 Task: In the setting , change the language English , change the country 'Sudan', change date format (09/01/23), change time format 1:01 AM - 11:59 PM, in privacy and data export the history, logged in from the account softage.10@softage.net
Action: Mouse moved to (1269, 85)
Screenshot: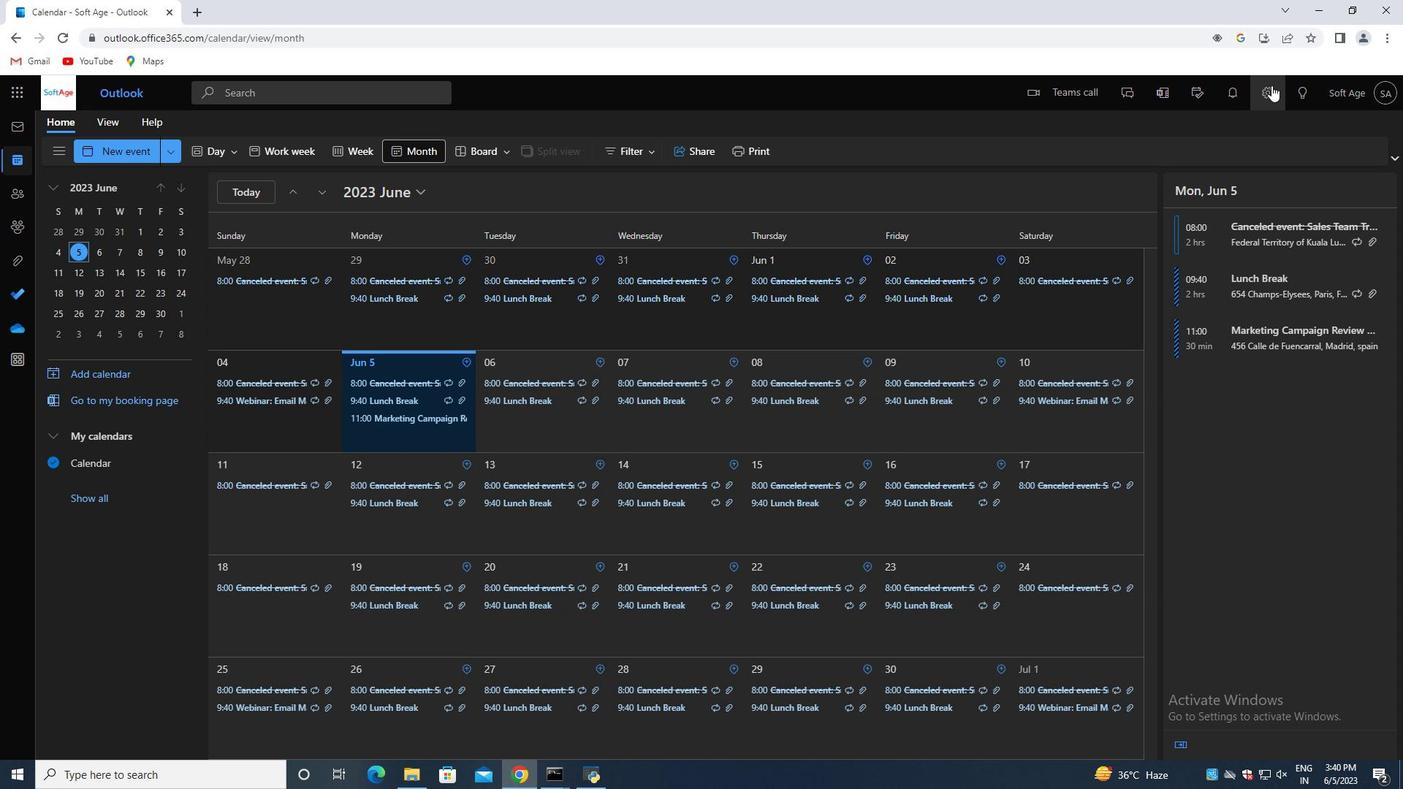 
Action: Mouse pressed left at (1269, 85)
Screenshot: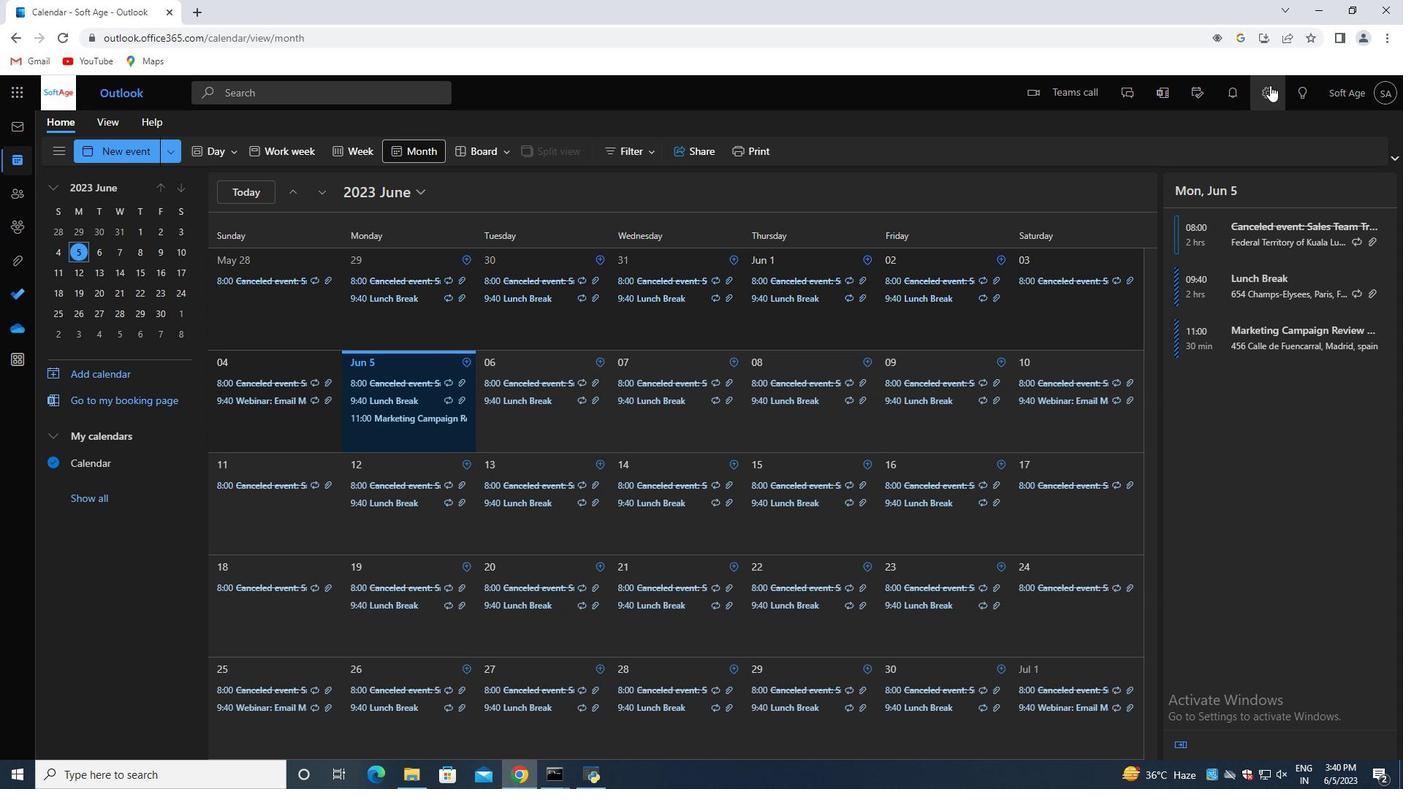 
Action: Mouse moved to (1283, 198)
Screenshot: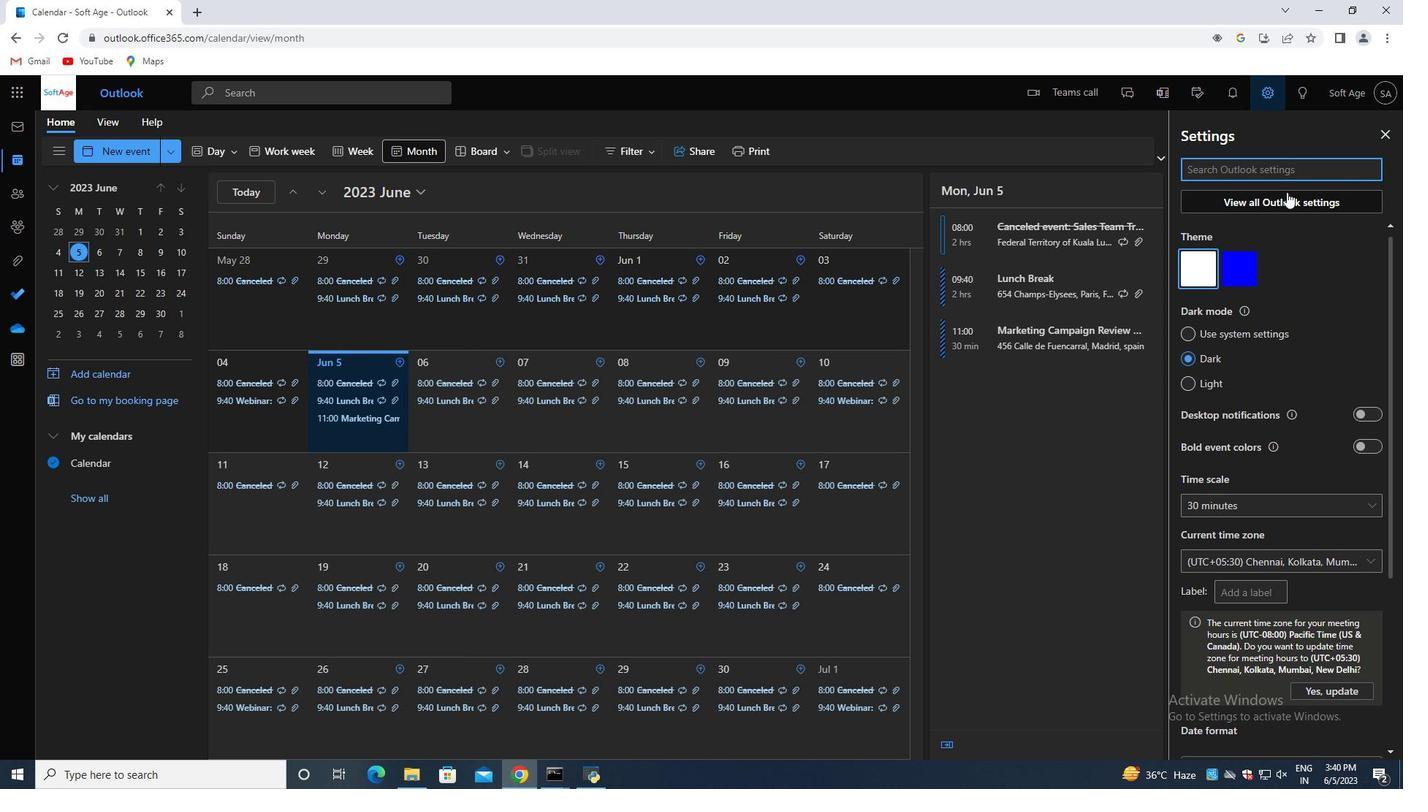 
Action: Mouse pressed left at (1283, 198)
Screenshot: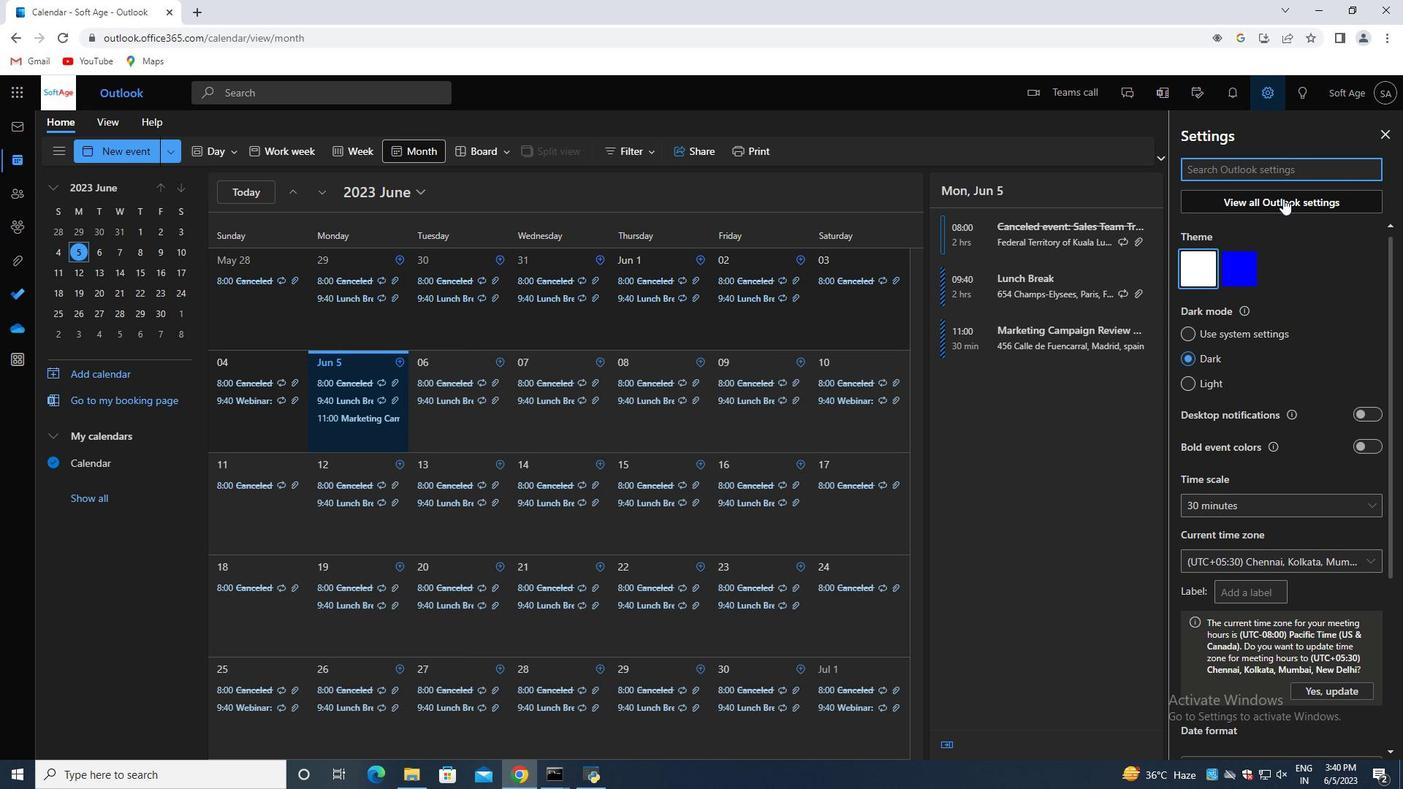 
Action: Mouse moved to (334, 199)
Screenshot: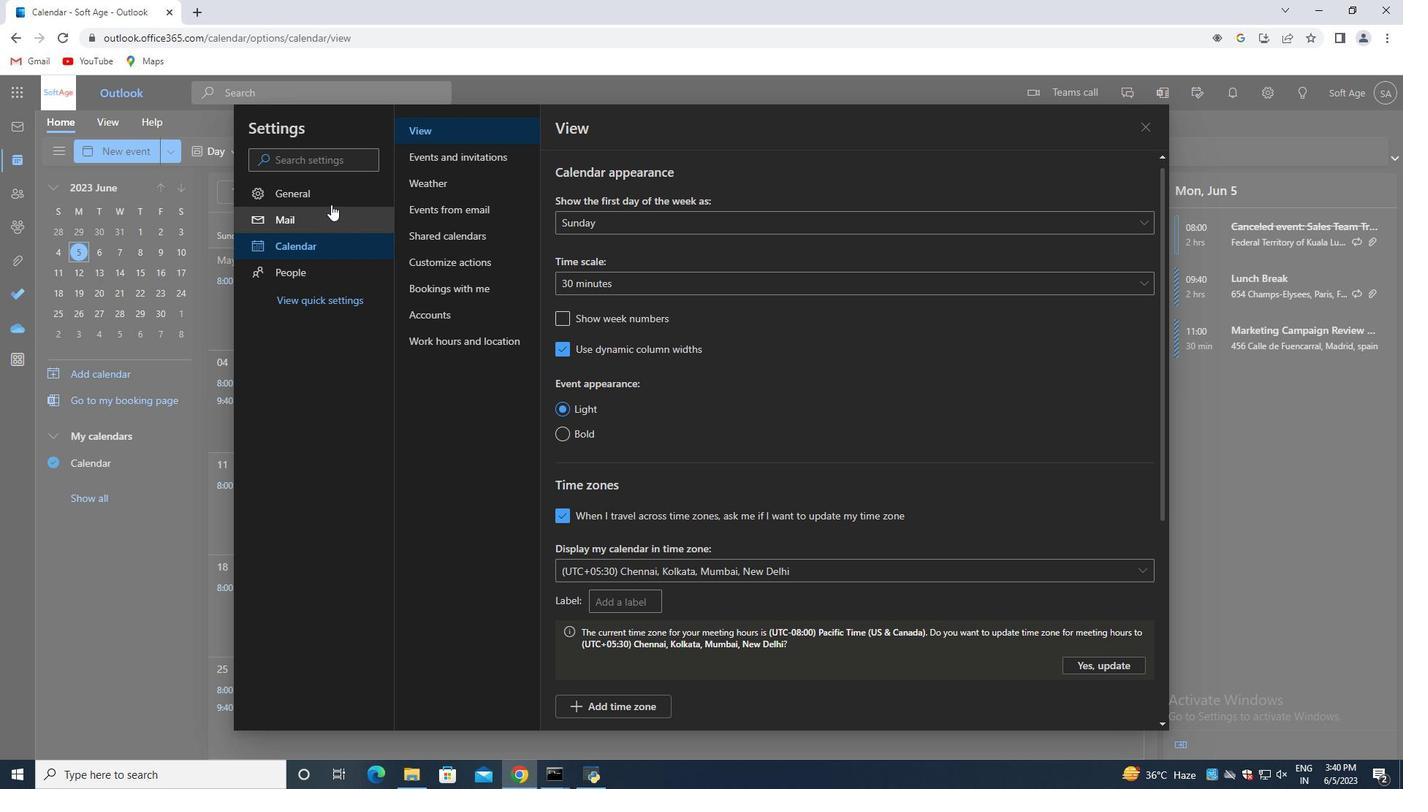 
Action: Mouse pressed left at (334, 199)
Screenshot: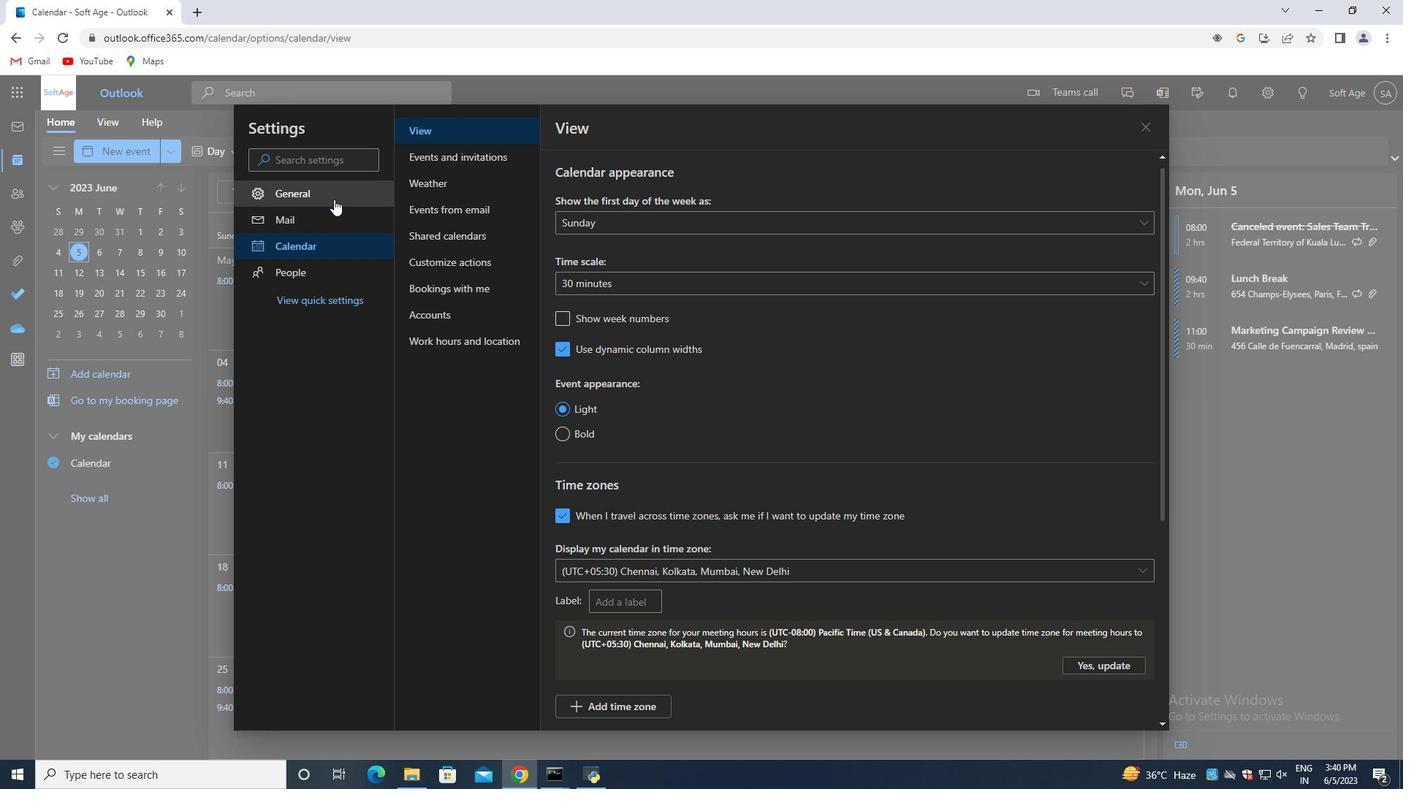 
Action: Mouse moved to (692, 184)
Screenshot: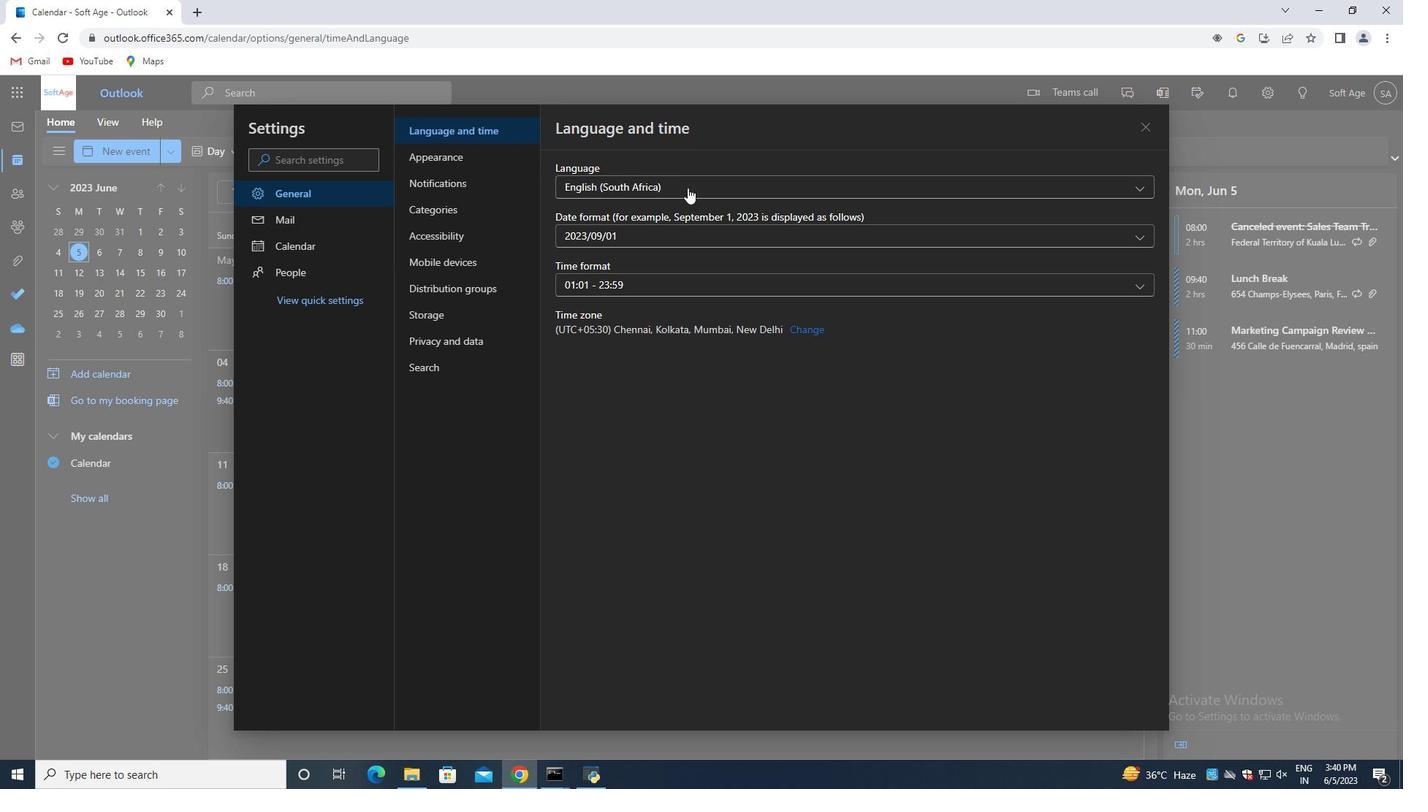
Action: Mouse pressed left at (692, 184)
Screenshot: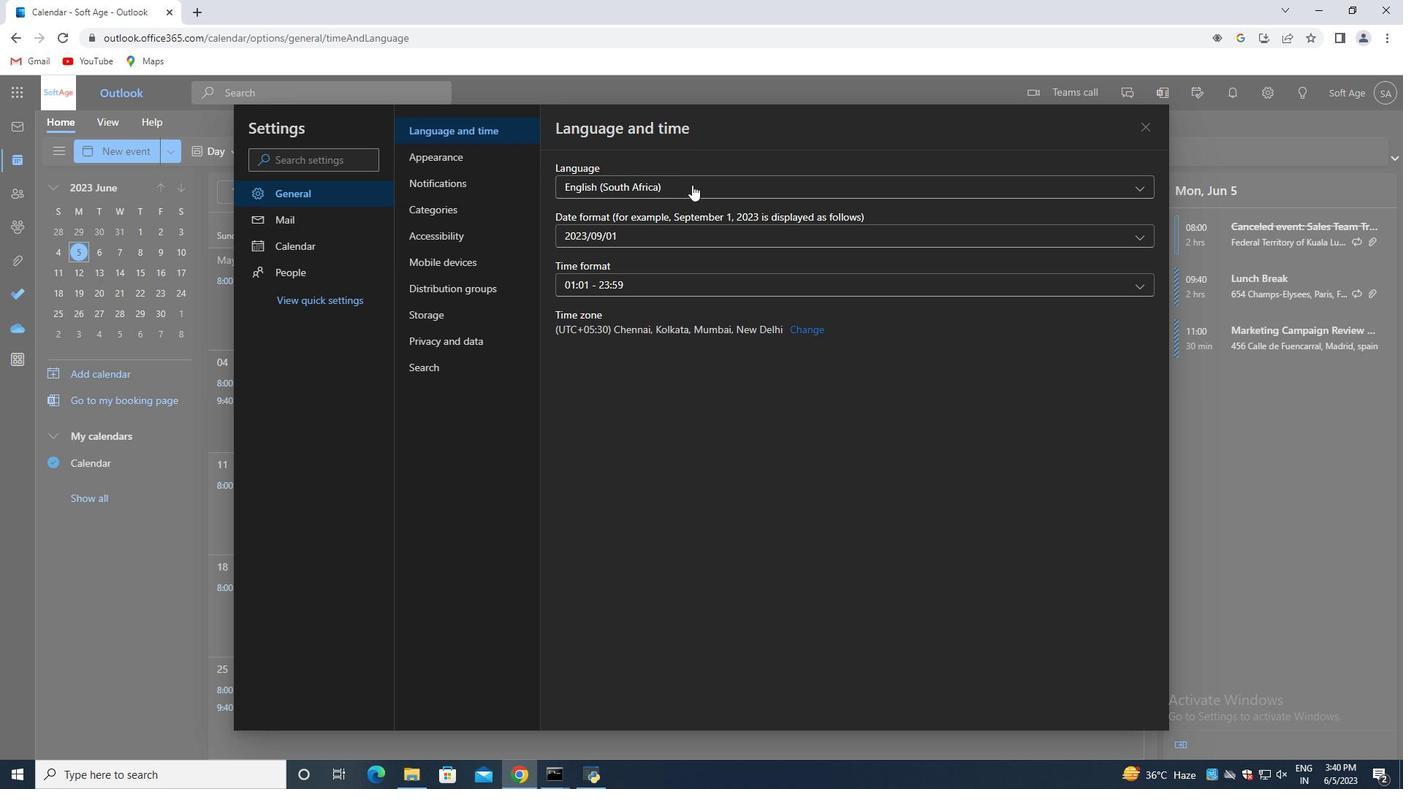 
Action: Mouse moved to (653, 413)
Screenshot: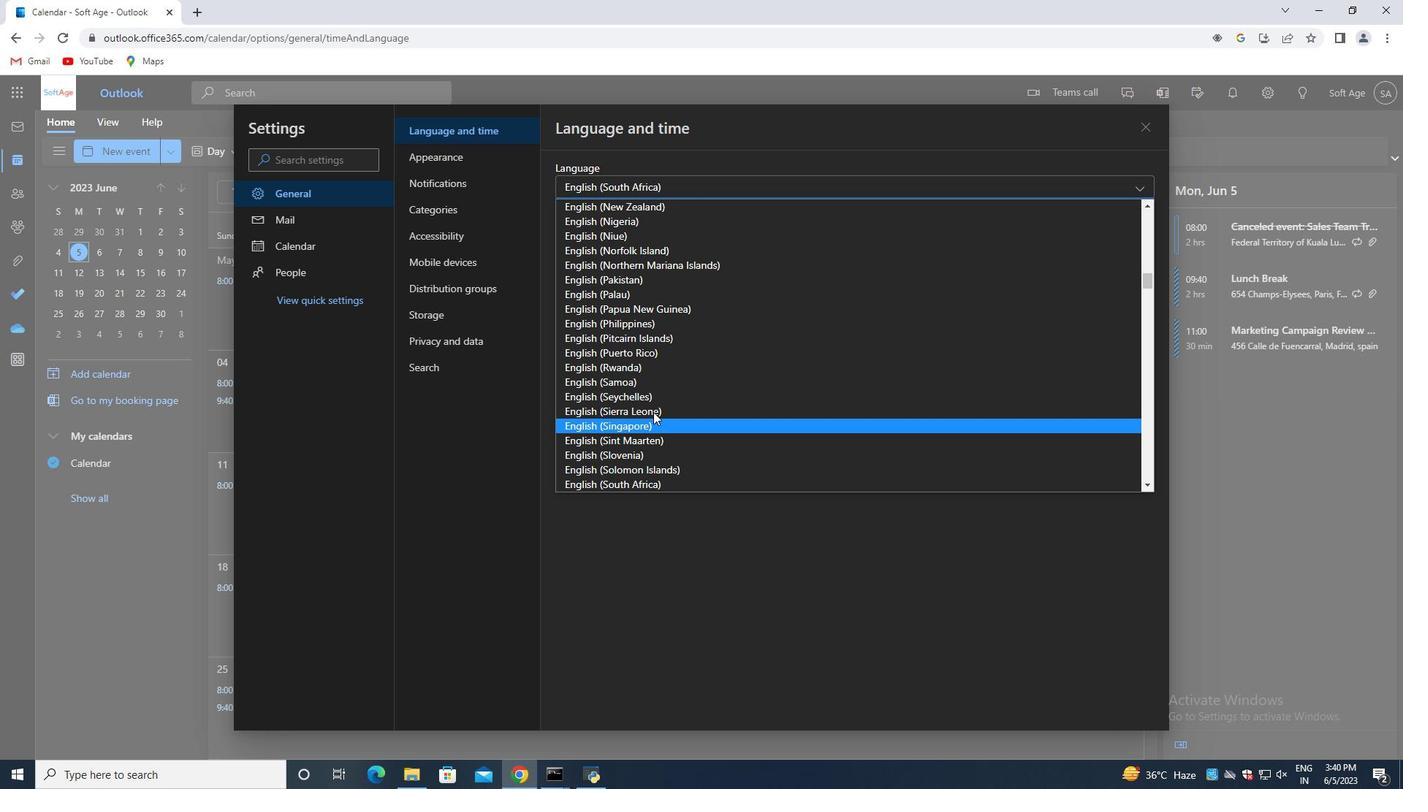 
Action: Mouse scrolled (653, 412) with delta (0, 0)
Screenshot: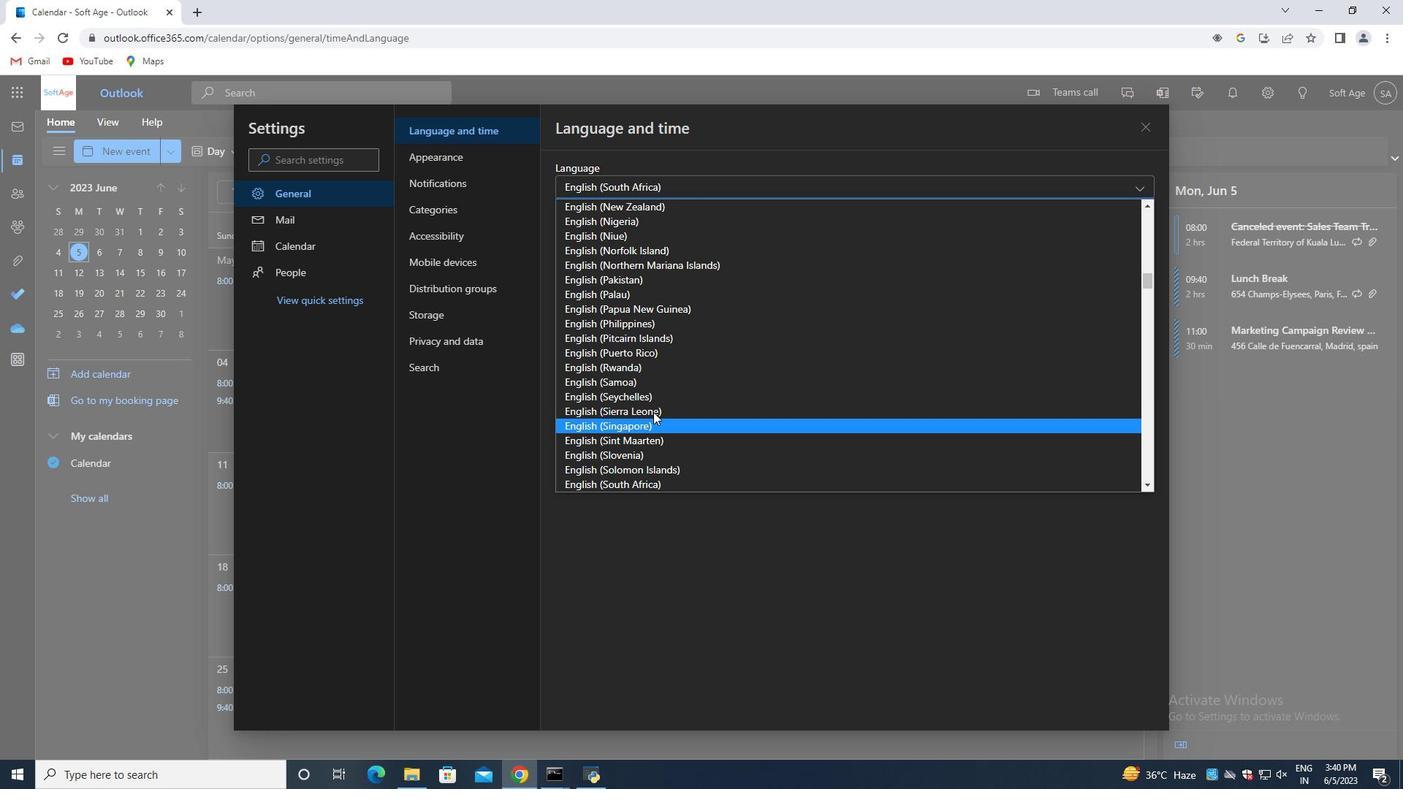 
Action: Mouse moved to (651, 410)
Screenshot: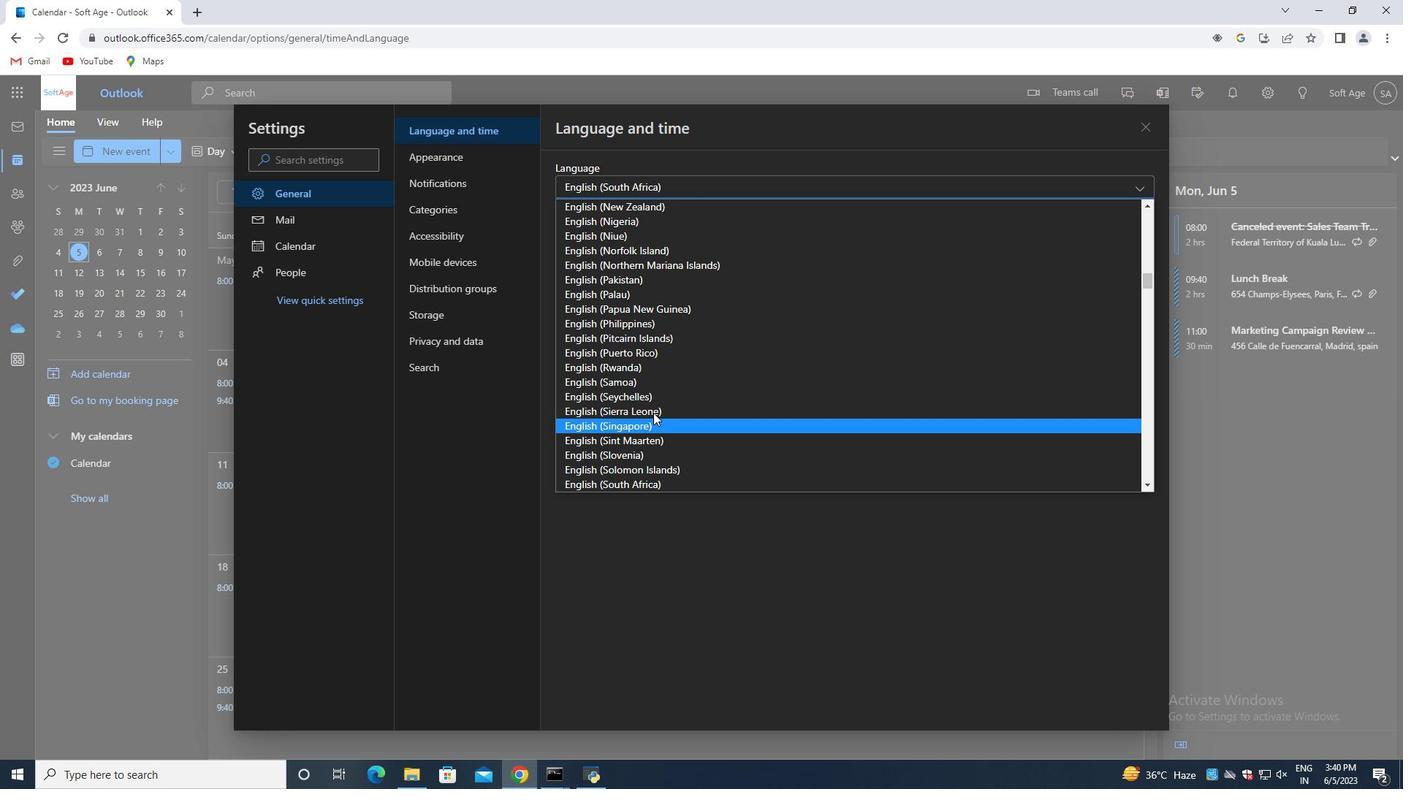 
Action: Mouse scrolled (651, 409) with delta (0, 0)
Screenshot: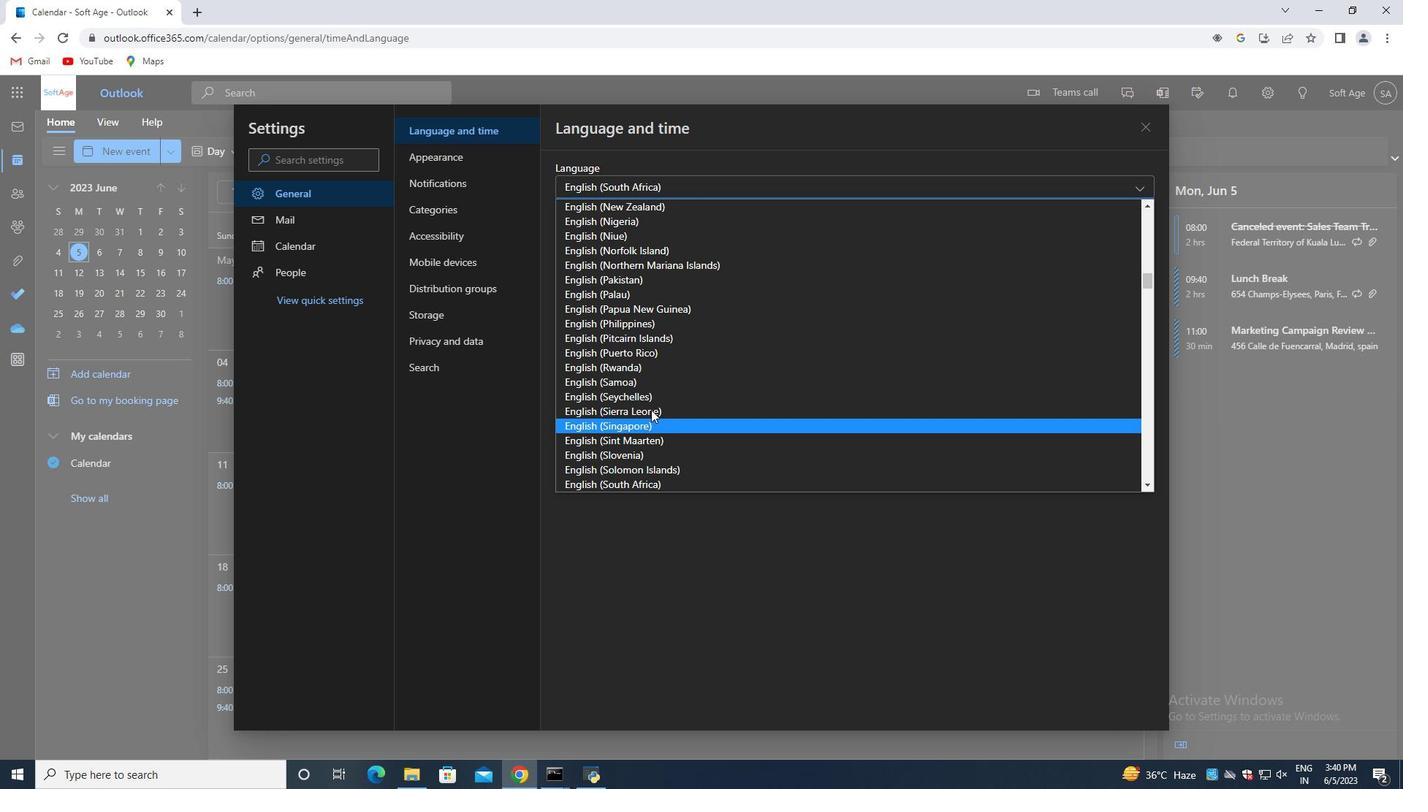 
Action: Mouse moved to (764, 396)
Screenshot: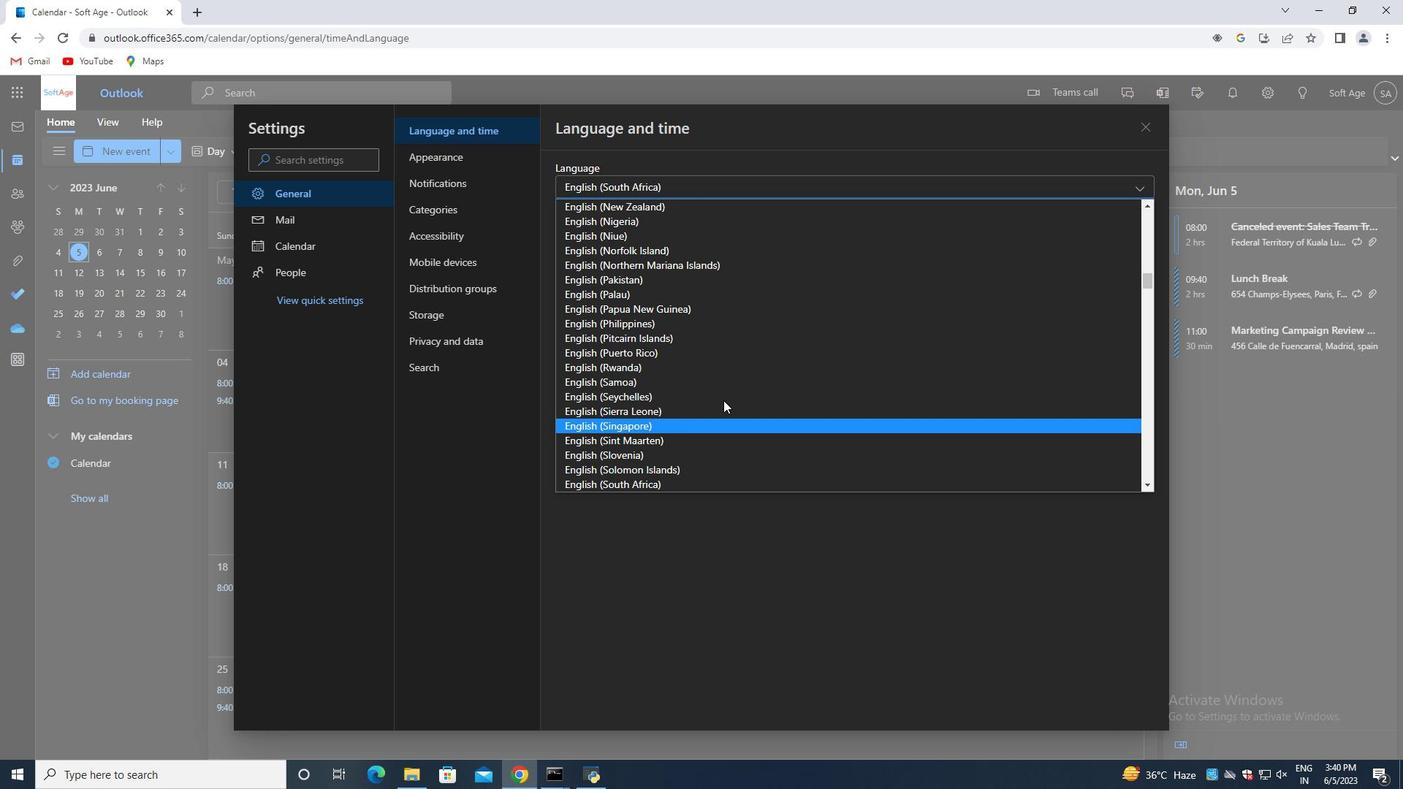 
Action: Mouse scrolled (764, 395) with delta (0, 0)
Screenshot: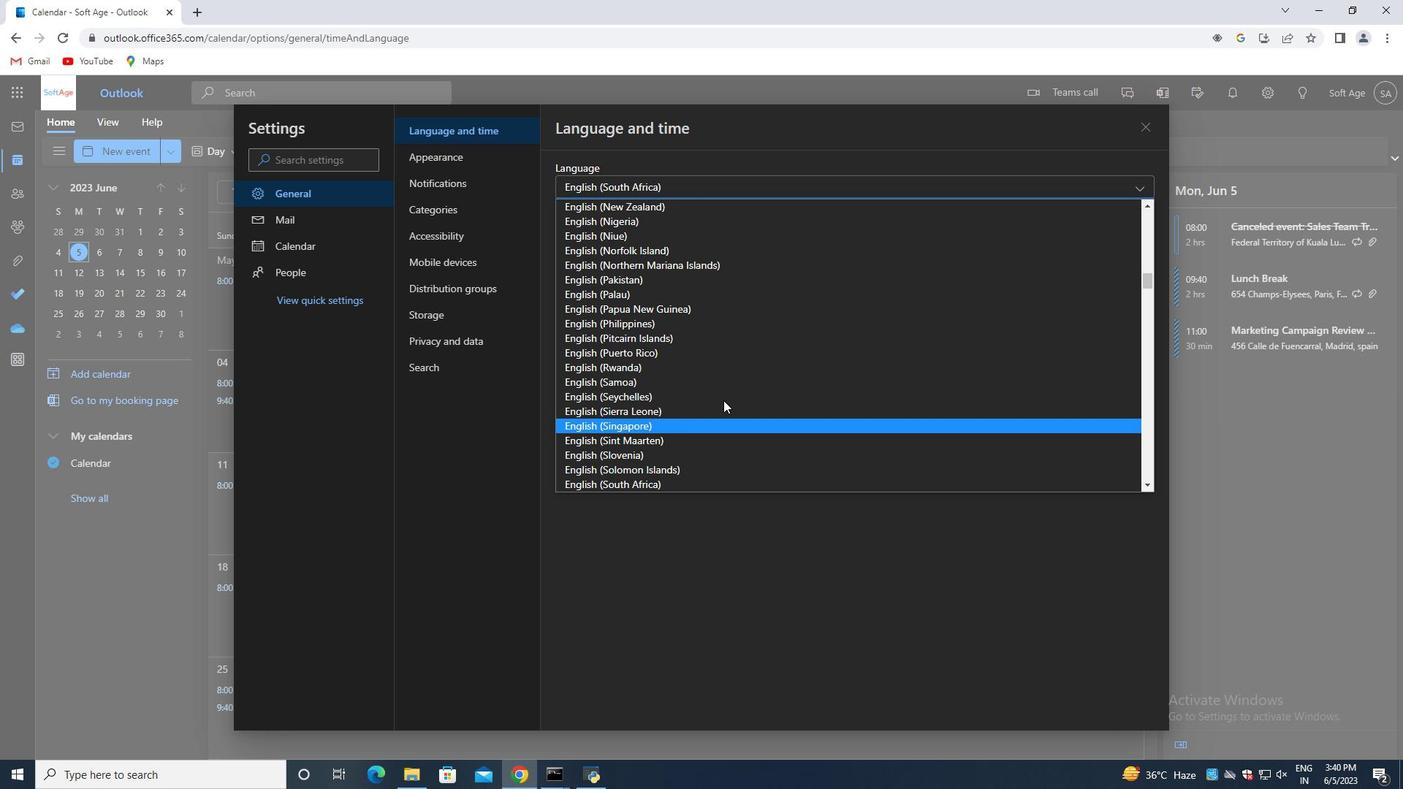 
Action: Mouse scrolled (764, 395) with delta (0, 0)
Screenshot: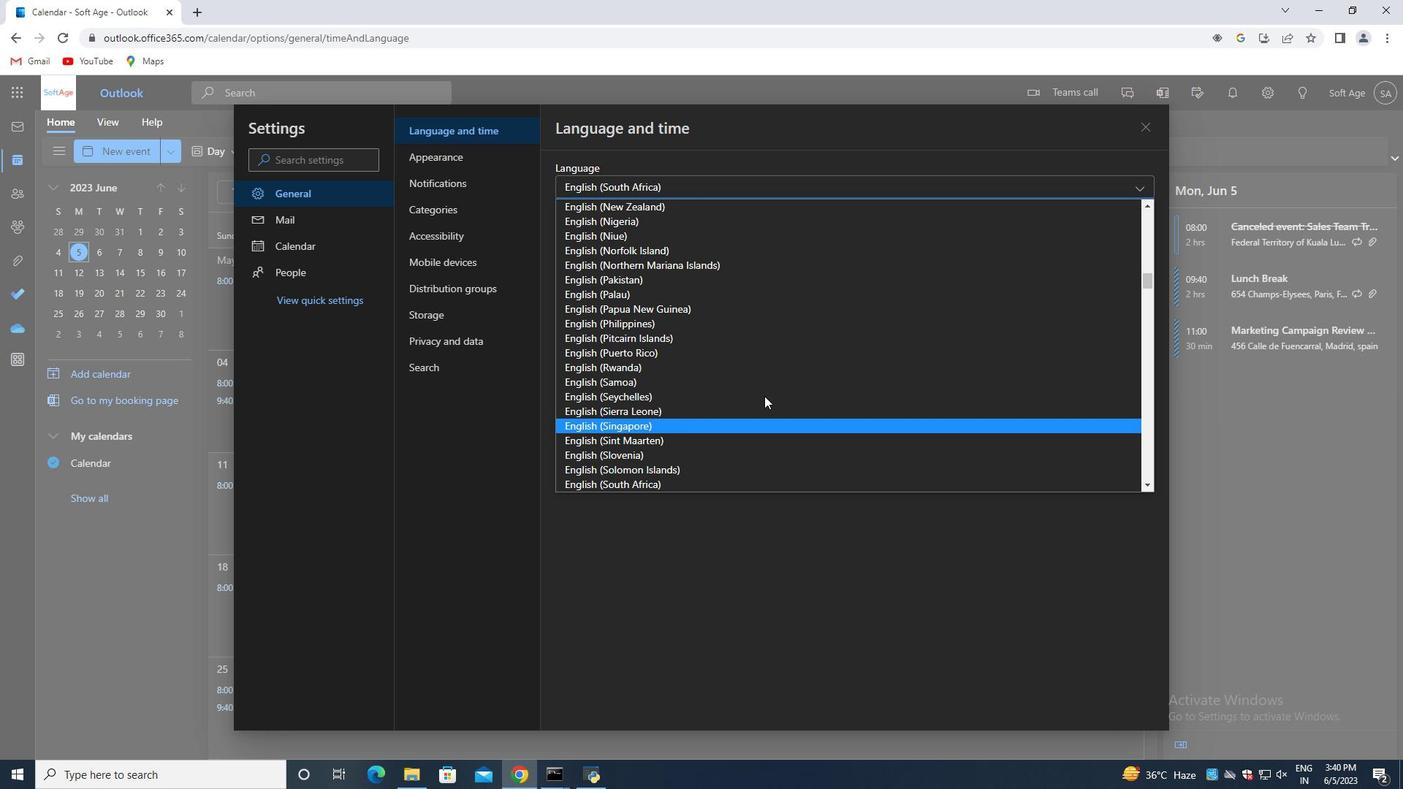 
Action: Mouse moved to (1021, 334)
Screenshot: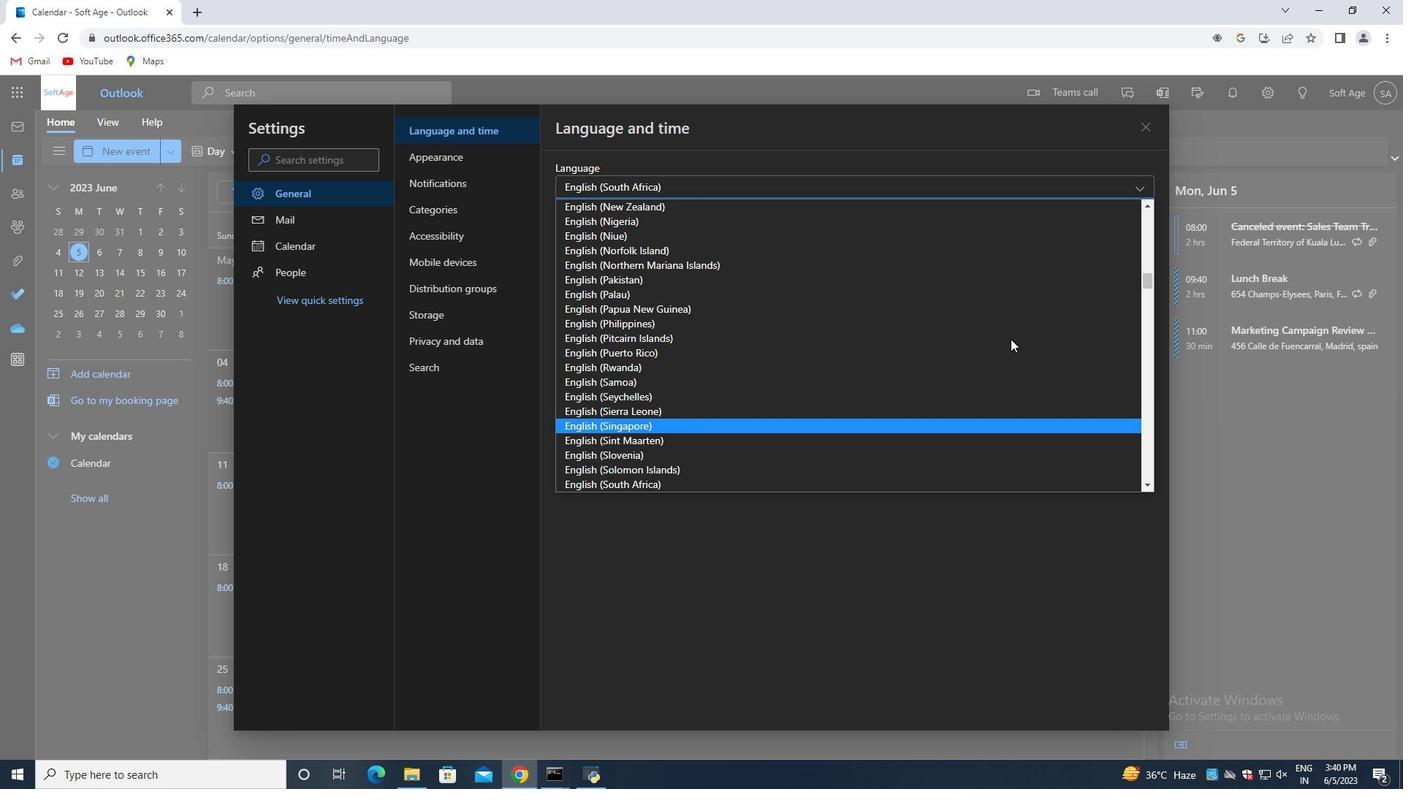 
Action: Mouse scrolled (1021, 333) with delta (0, 0)
Screenshot: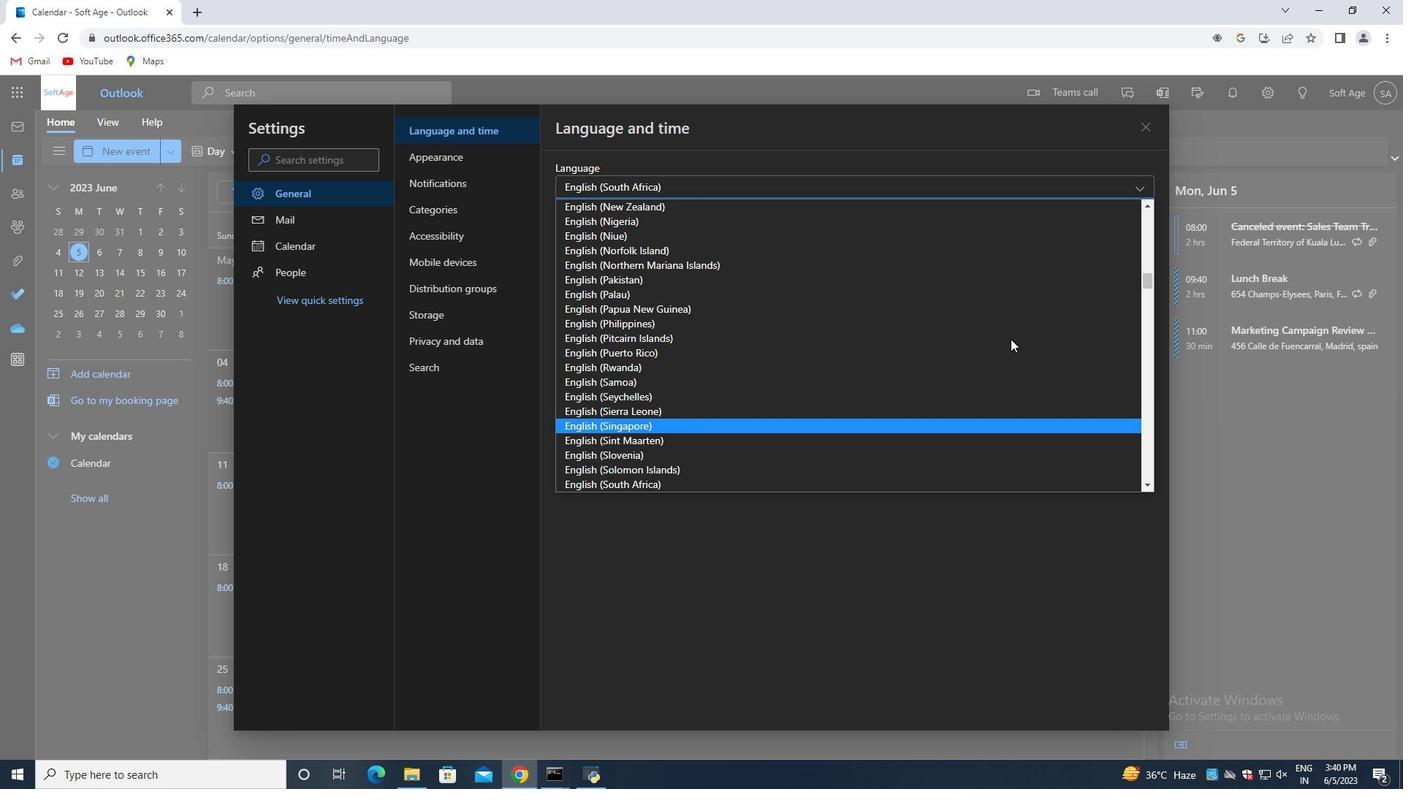 
Action: Mouse scrolled (1021, 333) with delta (0, 0)
Screenshot: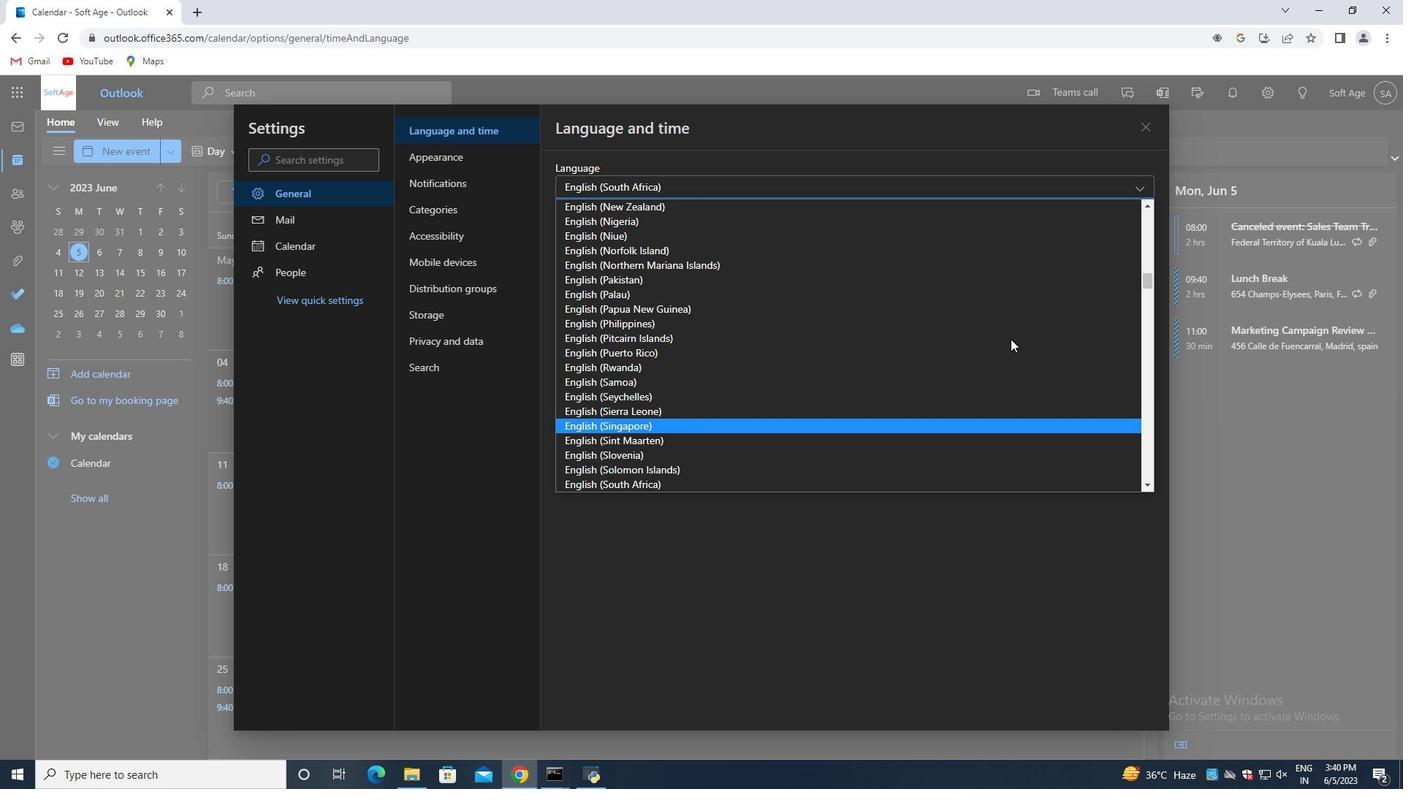 
Action: Mouse scrolled (1021, 333) with delta (0, 0)
Screenshot: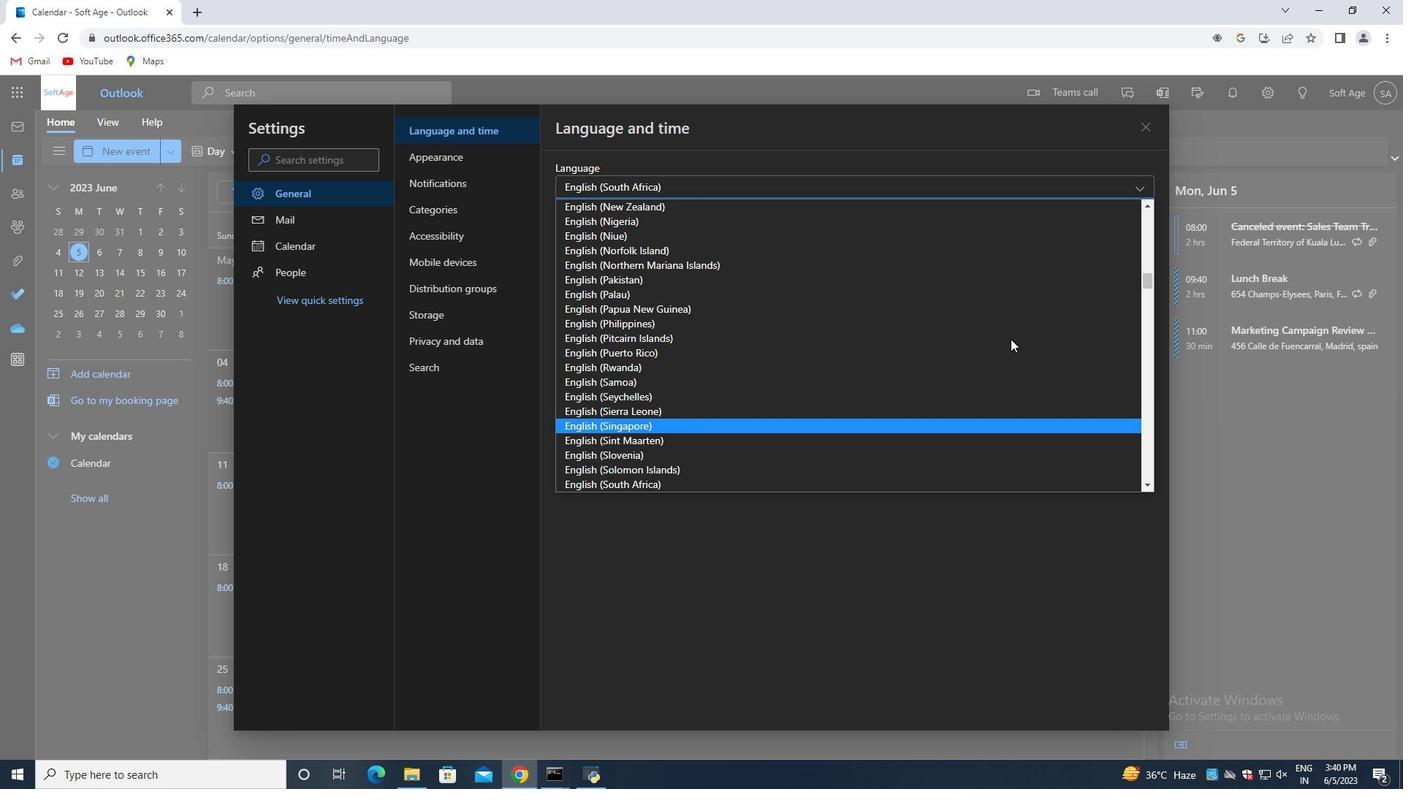 
Action: Mouse scrolled (1021, 333) with delta (0, 0)
Screenshot: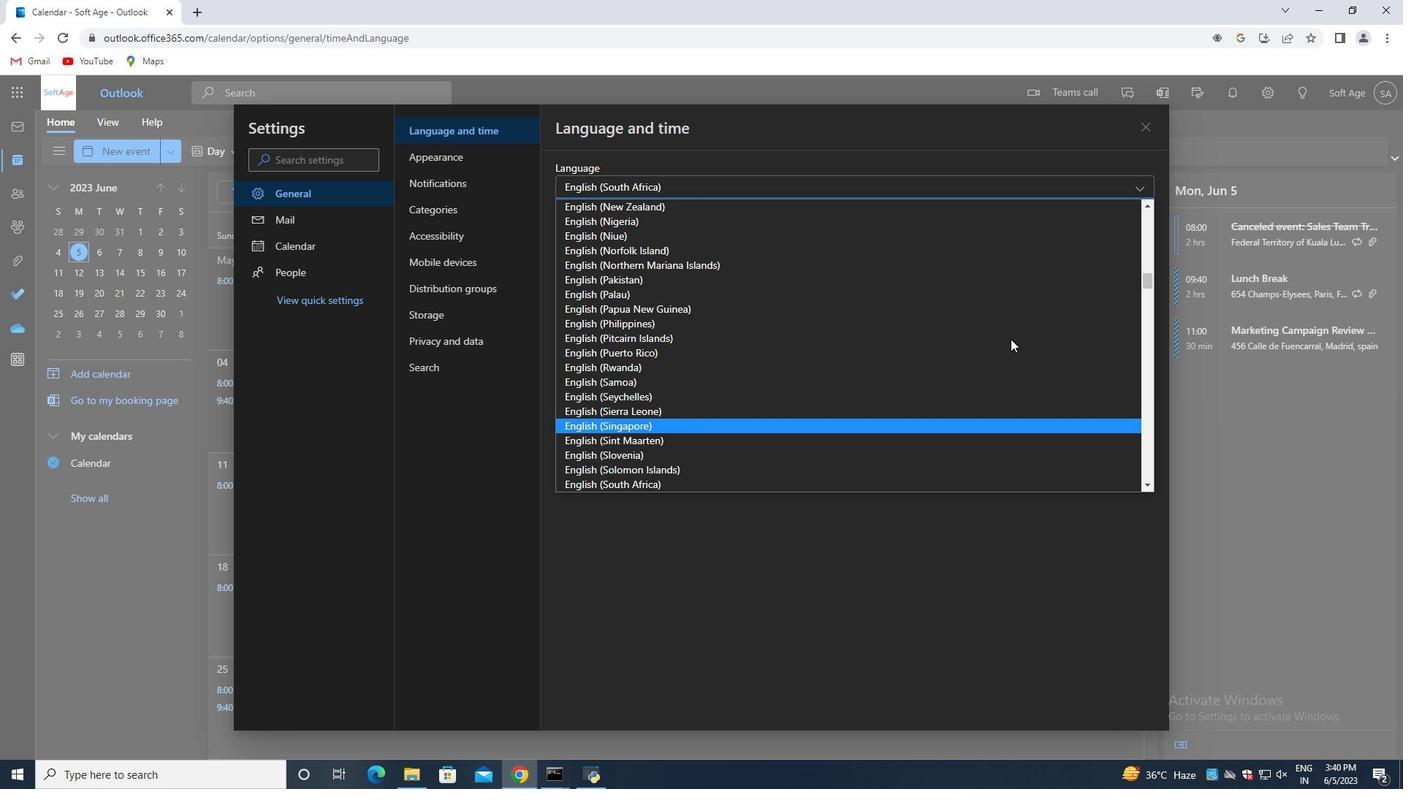 
Action: Mouse scrolled (1021, 333) with delta (0, 0)
Screenshot: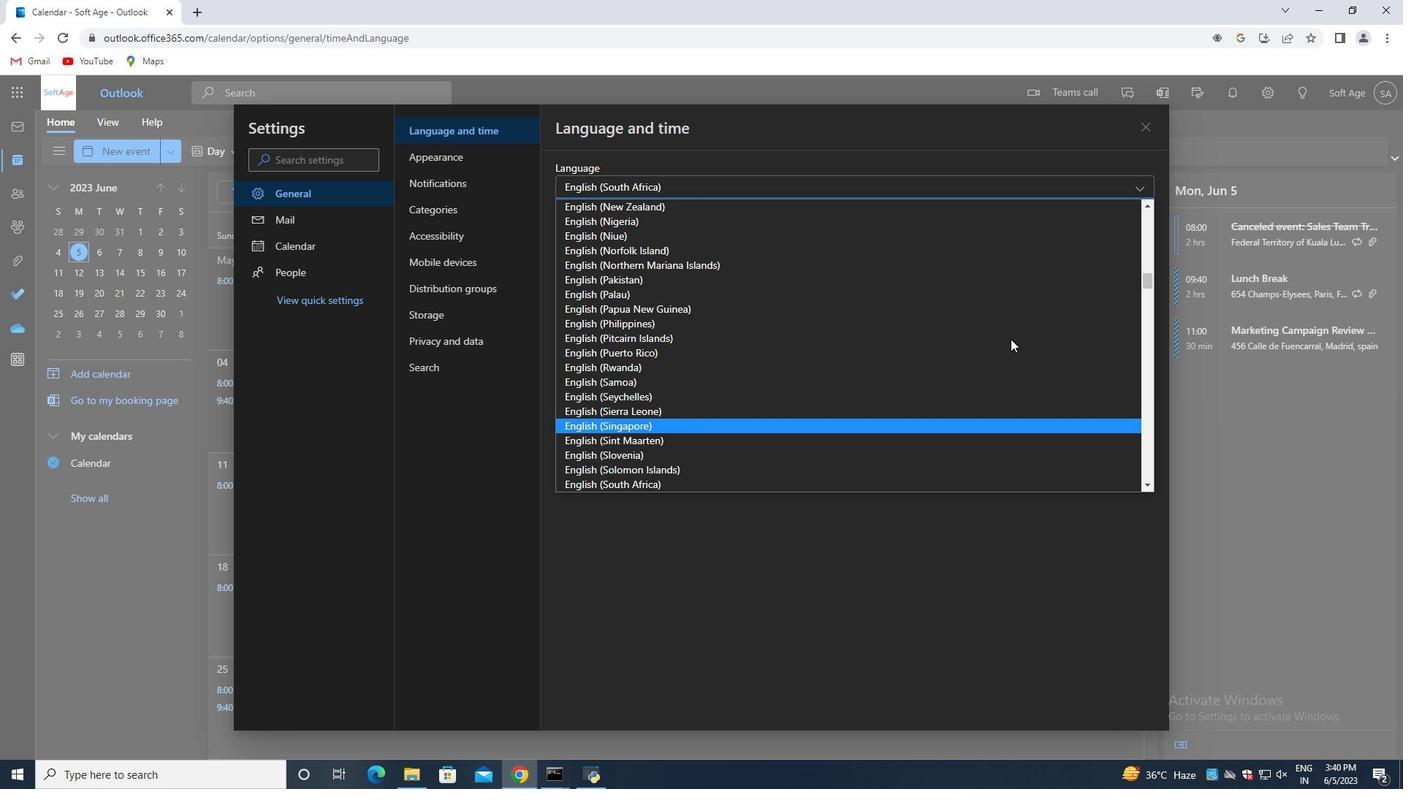 
Action: Mouse moved to (694, 337)
Screenshot: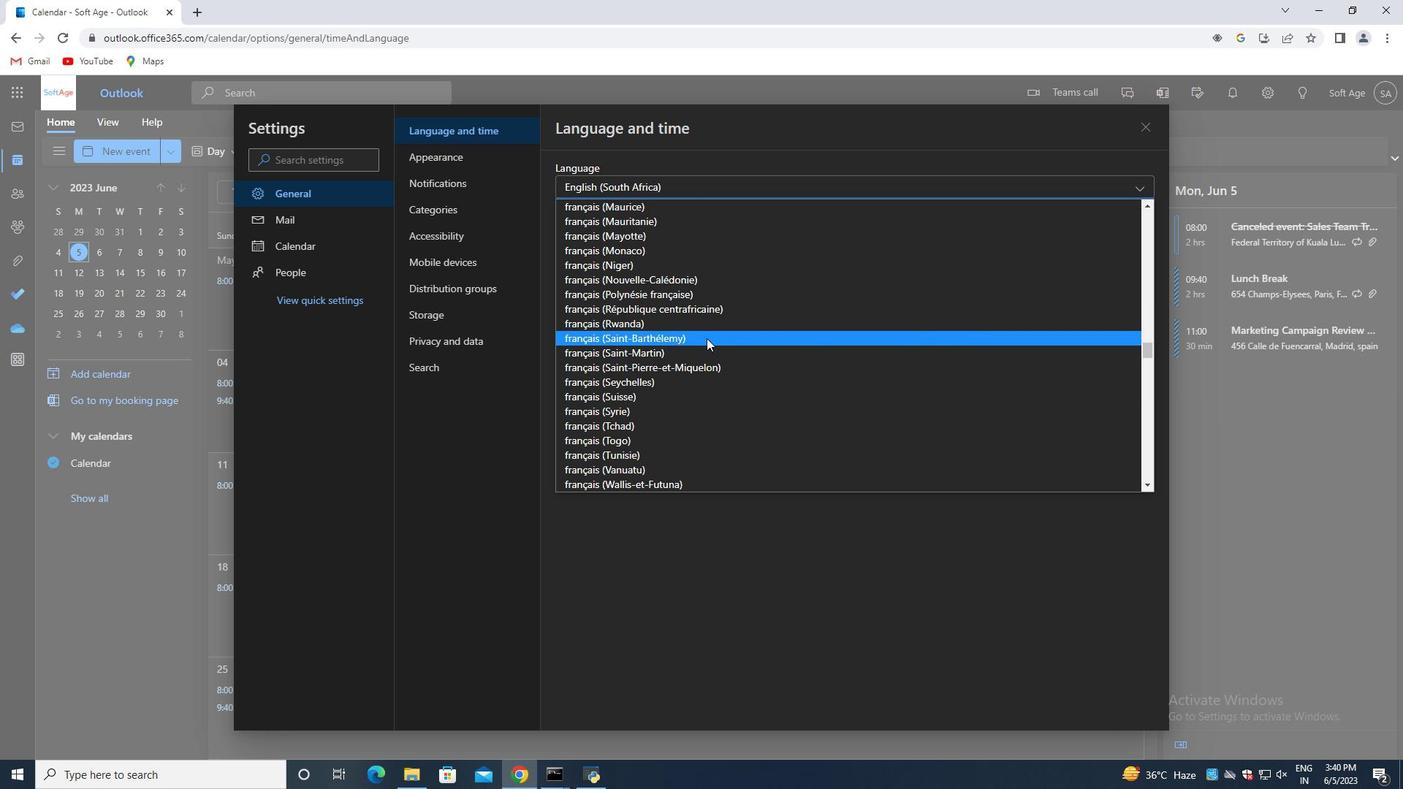 
Action: Mouse scrolled (694, 338) with delta (0, 0)
Screenshot: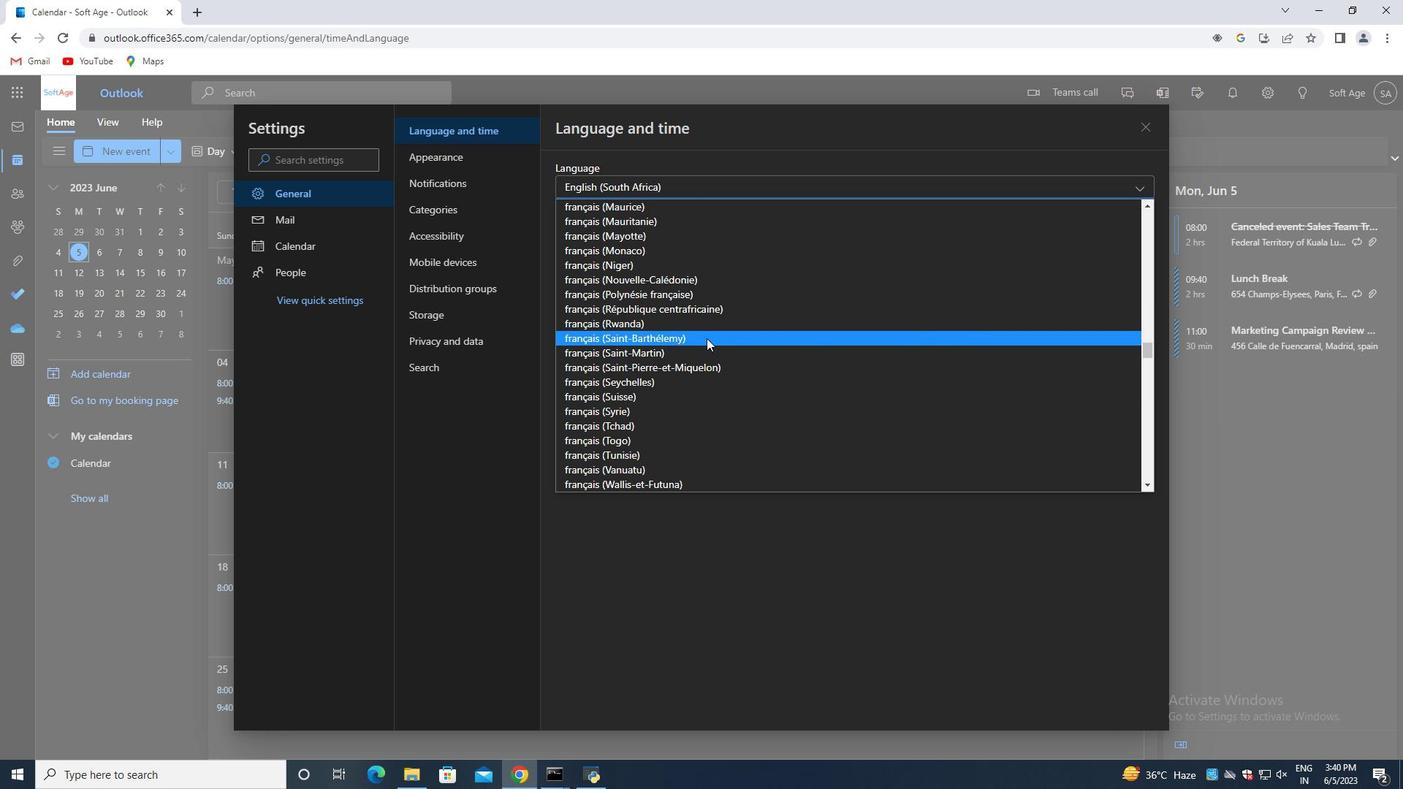 
Action: Mouse scrolled (694, 338) with delta (0, 0)
Screenshot: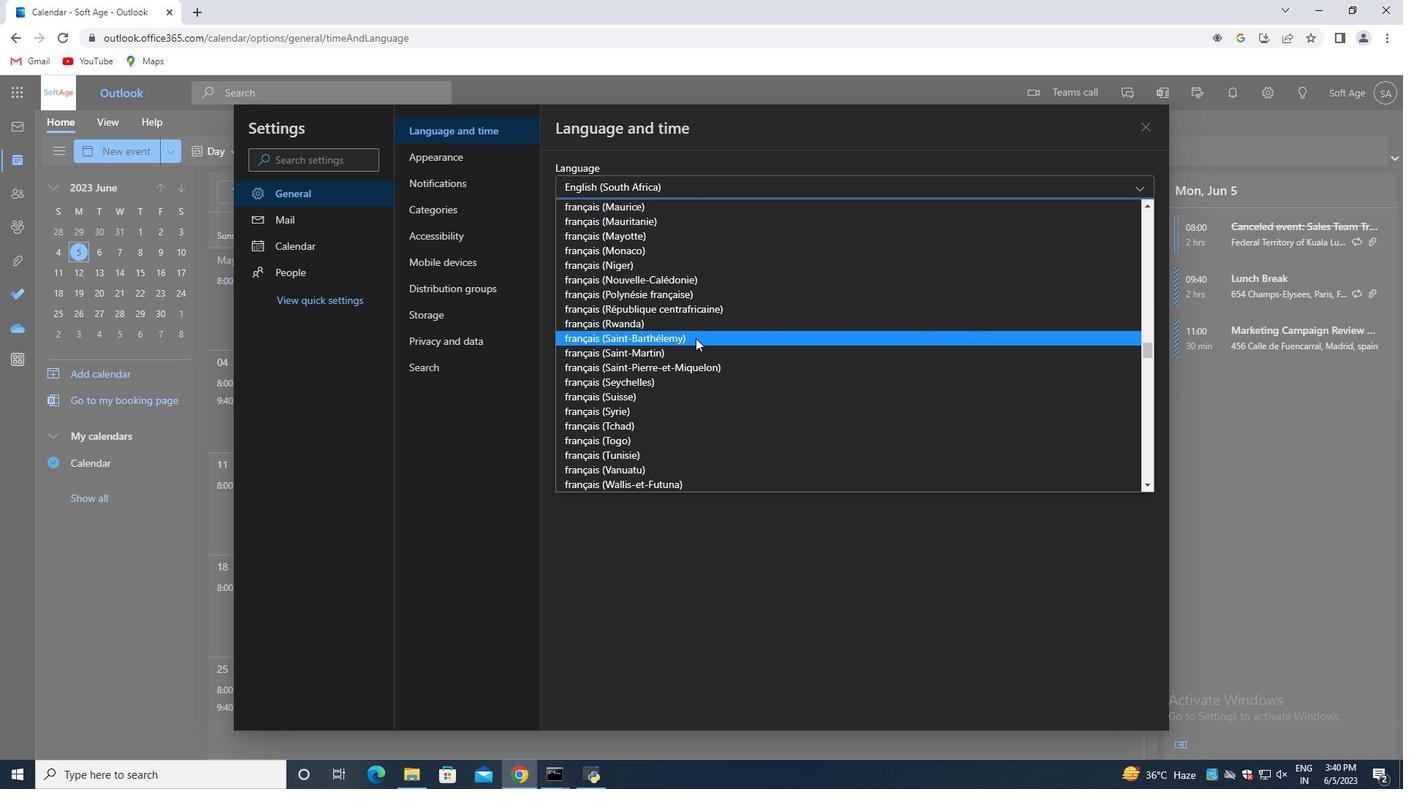 
Action: Mouse scrolled (694, 338) with delta (0, 0)
Screenshot: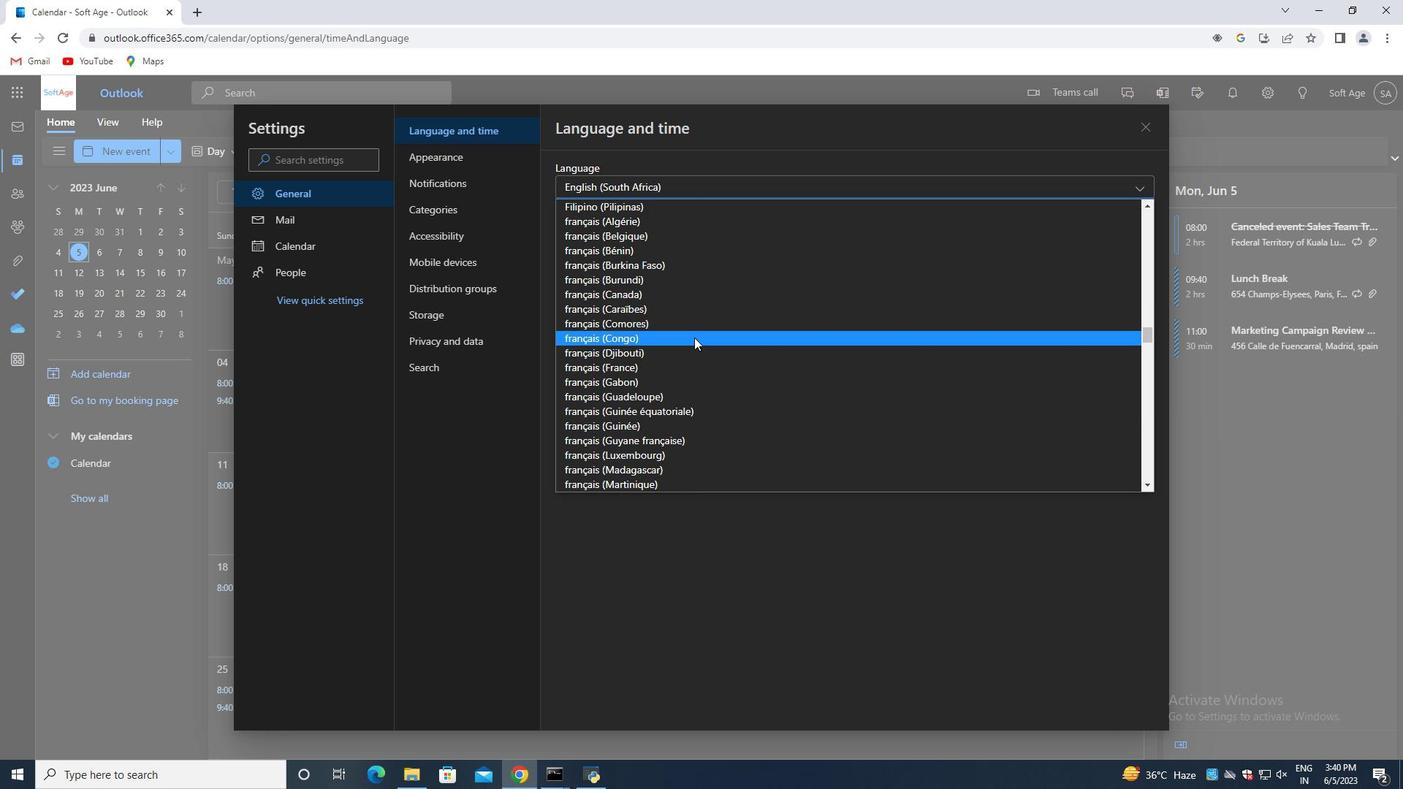
Action: Mouse scrolled (694, 338) with delta (0, 0)
Screenshot: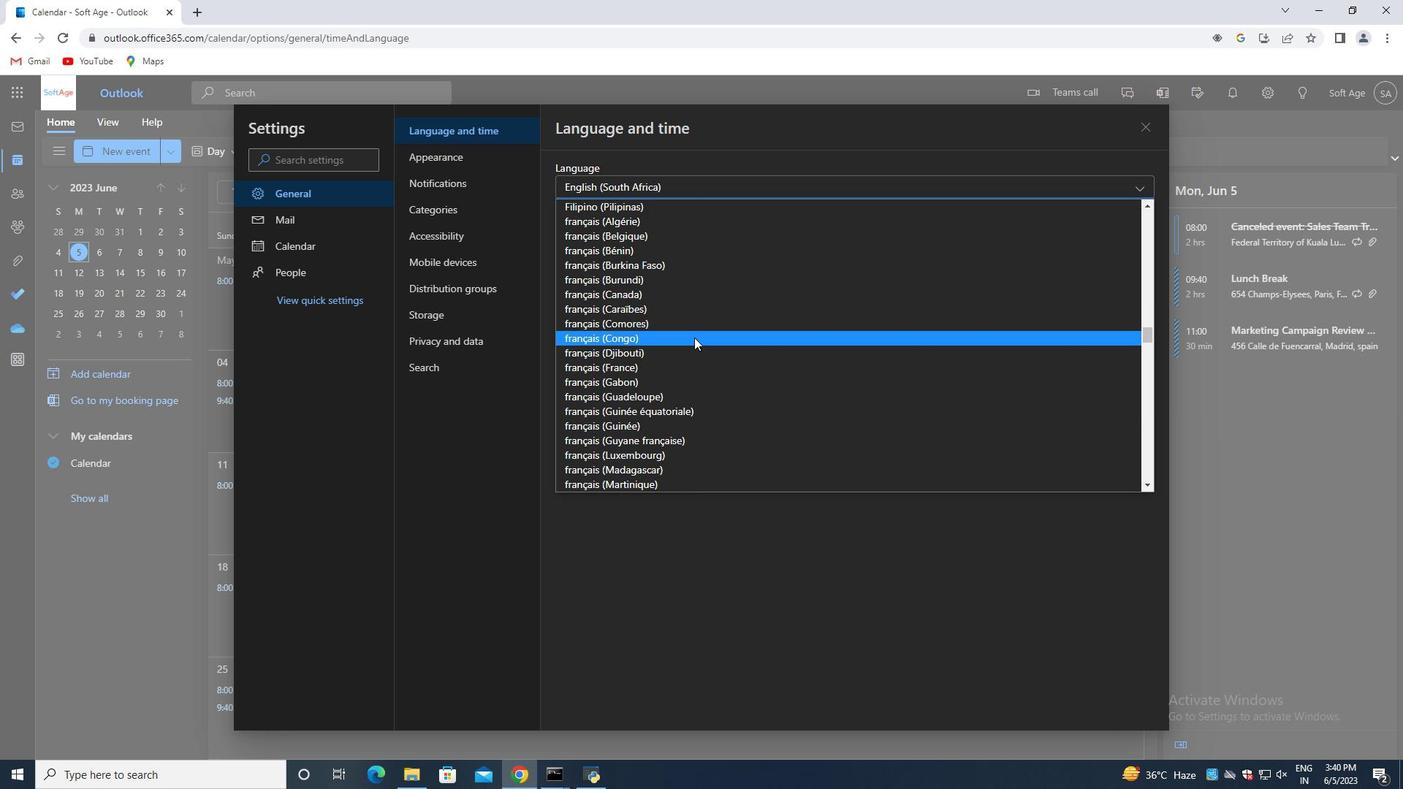 
Action: Mouse scrolled (694, 338) with delta (0, 0)
Screenshot: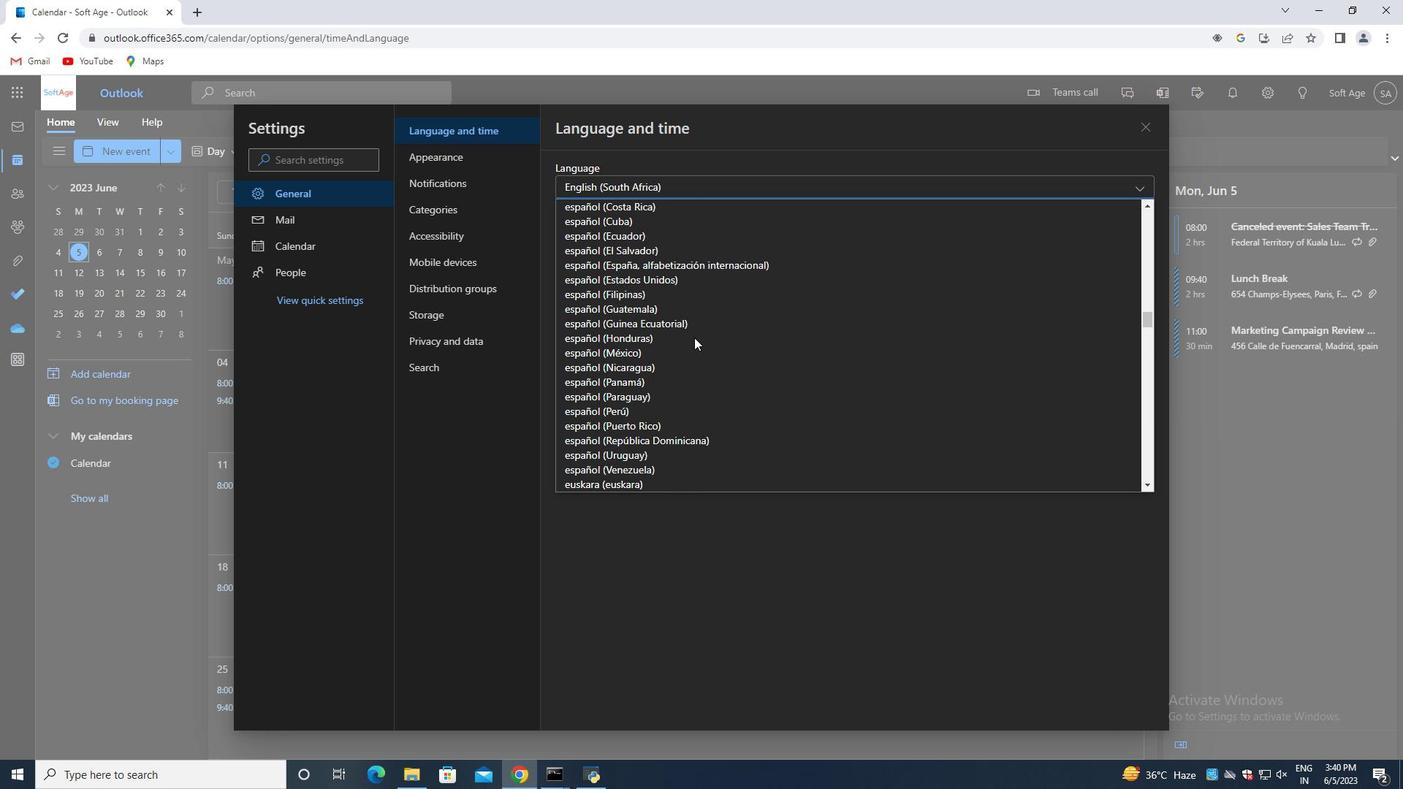 
Action: Mouse scrolled (694, 338) with delta (0, 0)
Screenshot: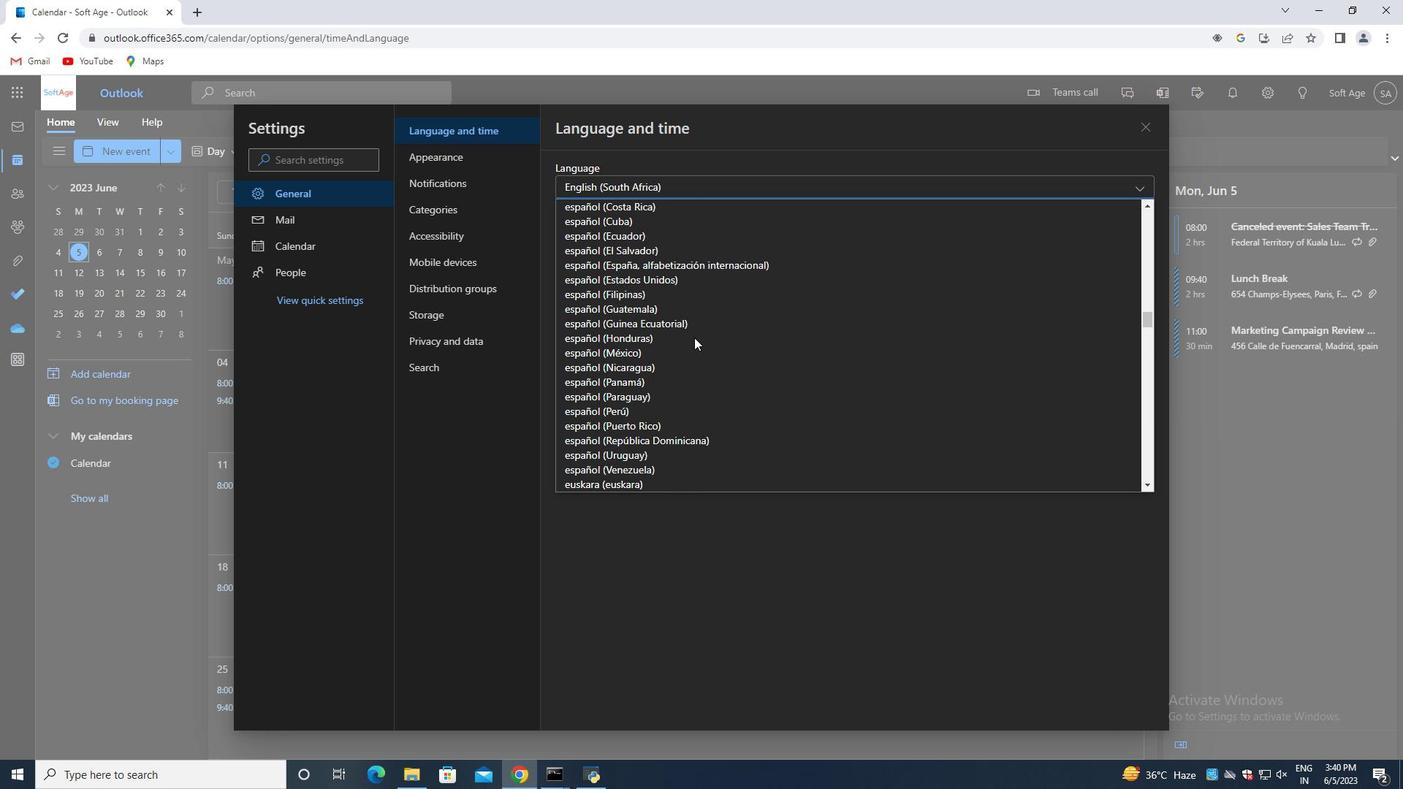 
Action: Mouse moved to (621, 329)
Screenshot: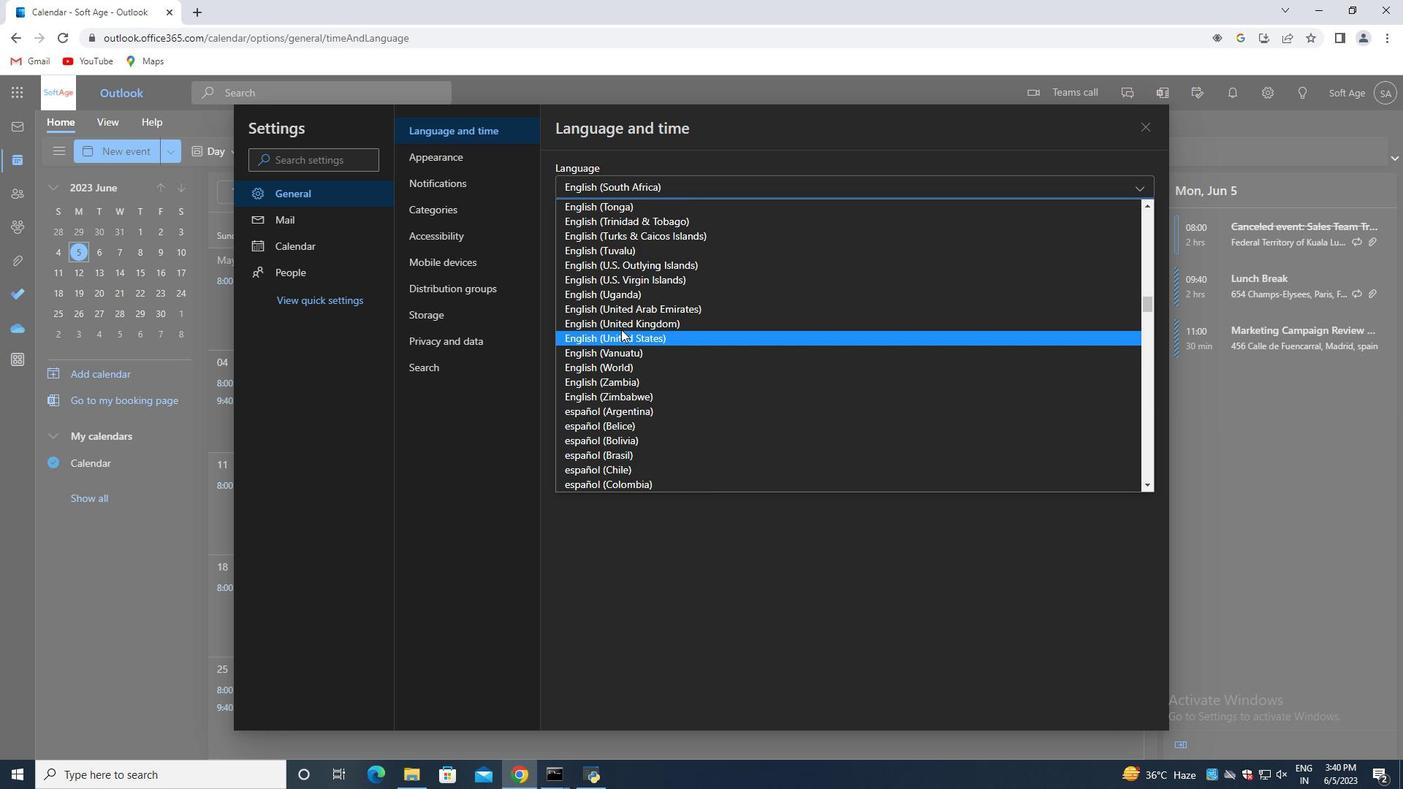 
Action: Mouse scrolled (621, 329) with delta (0, 0)
Screenshot: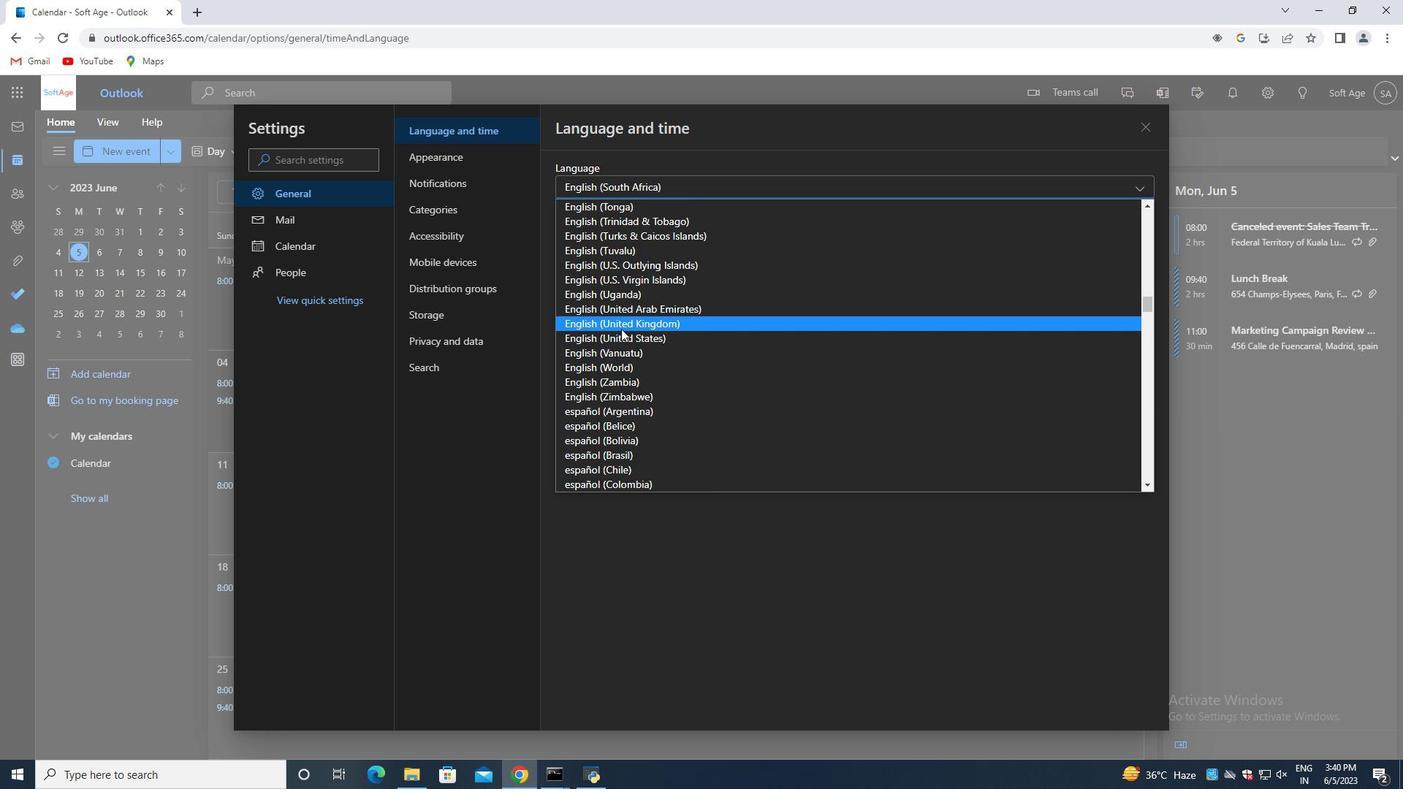 
Action: Mouse moved to (639, 280)
Screenshot: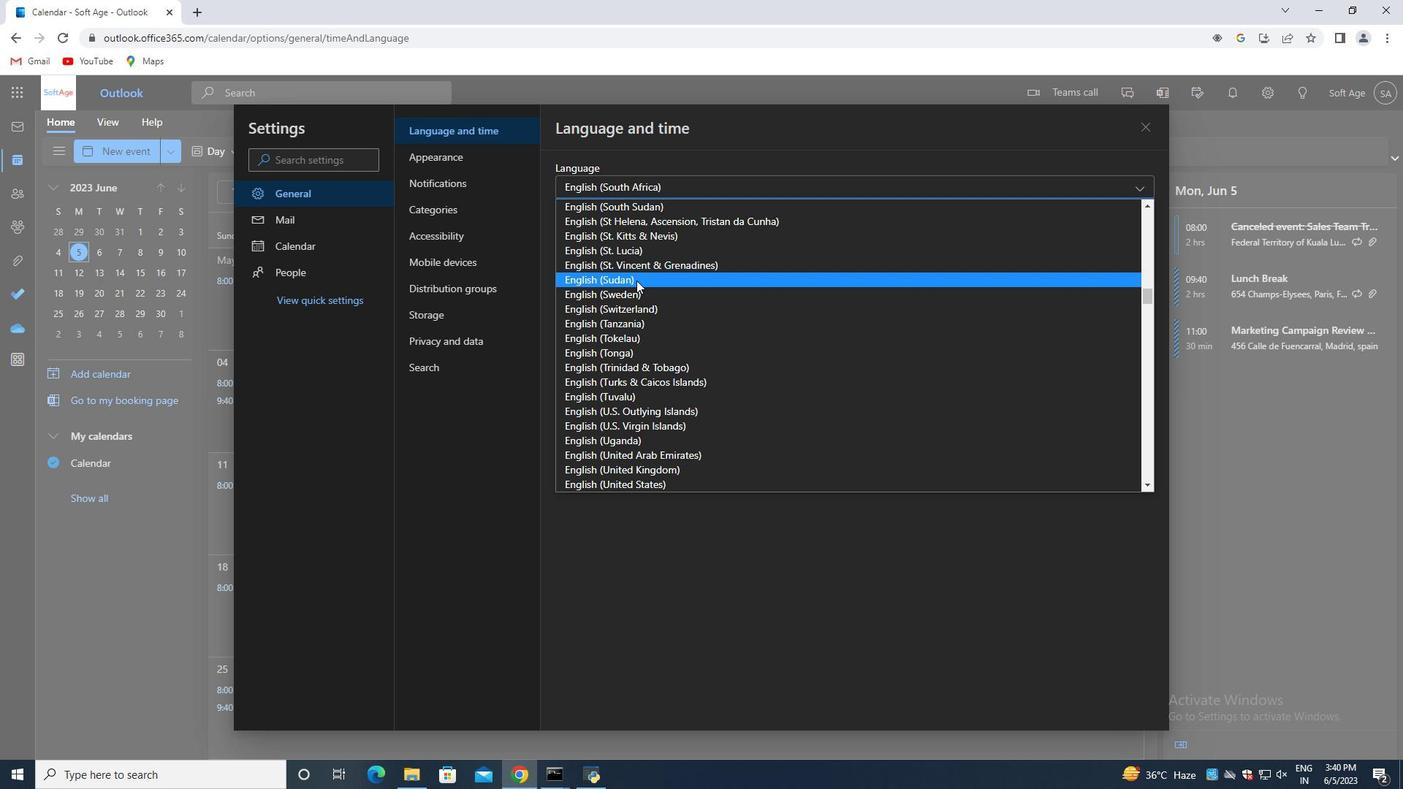 
Action: Mouse pressed left at (639, 280)
Screenshot: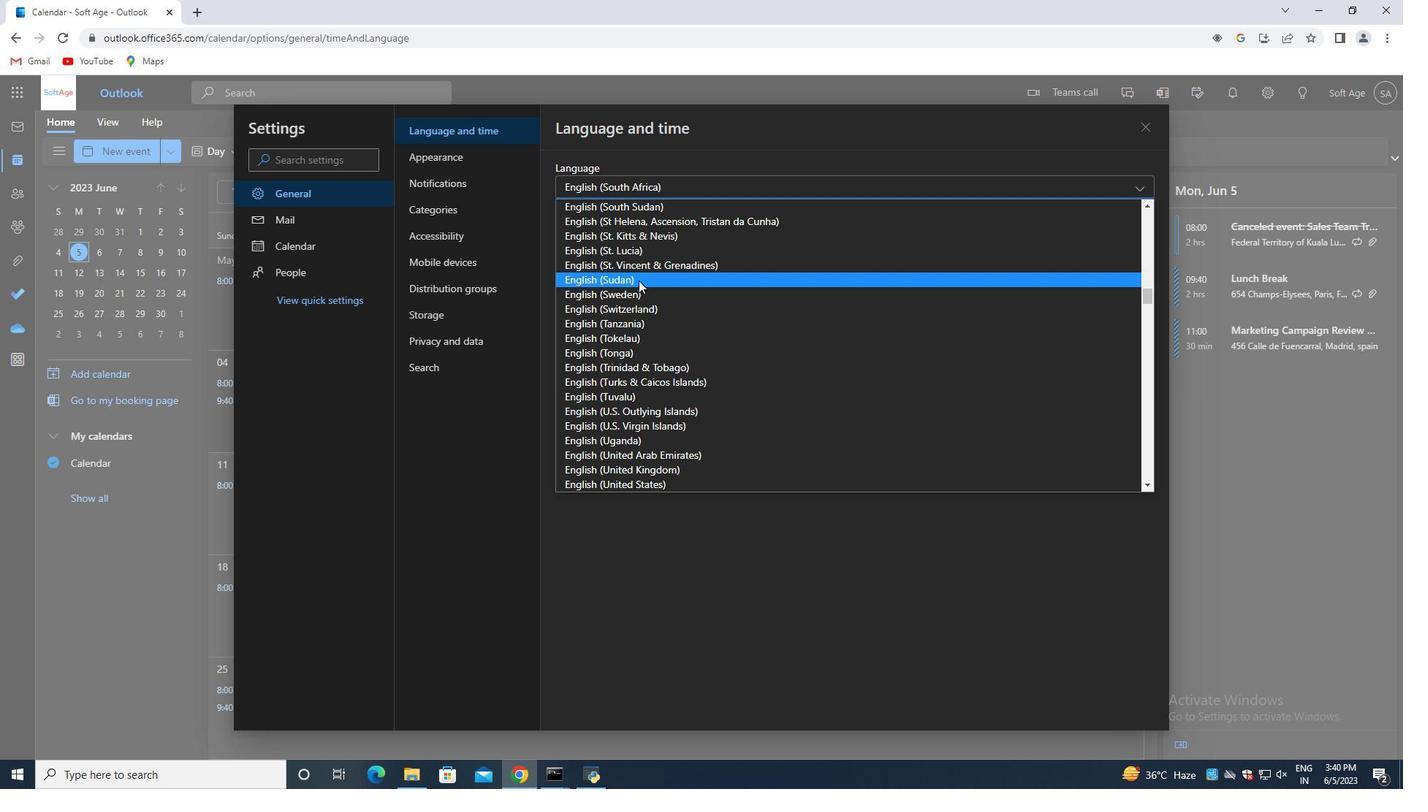 
Action: Mouse moved to (643, 268)
Screenshot: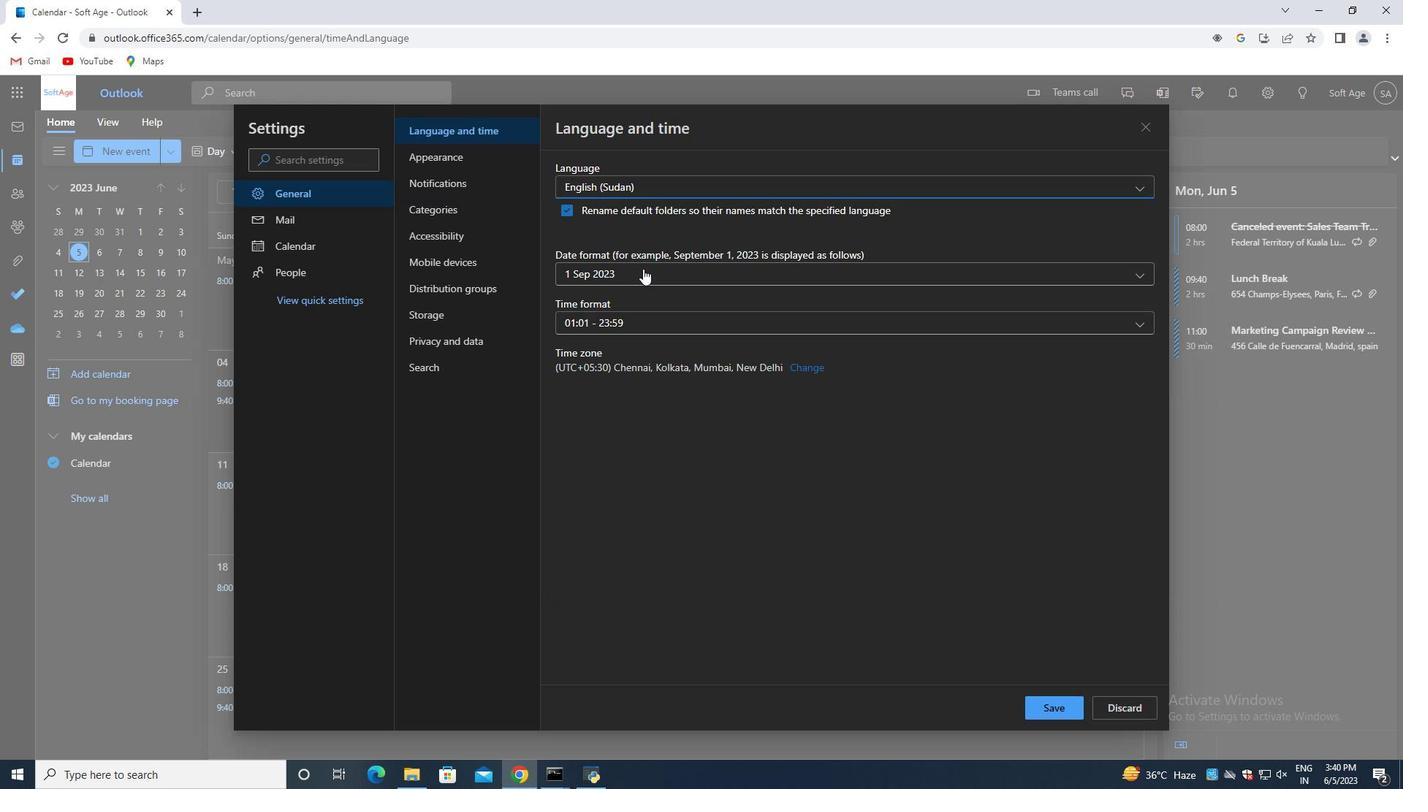 
Action: Mouse pressed left at (643, 268)
Screenshot: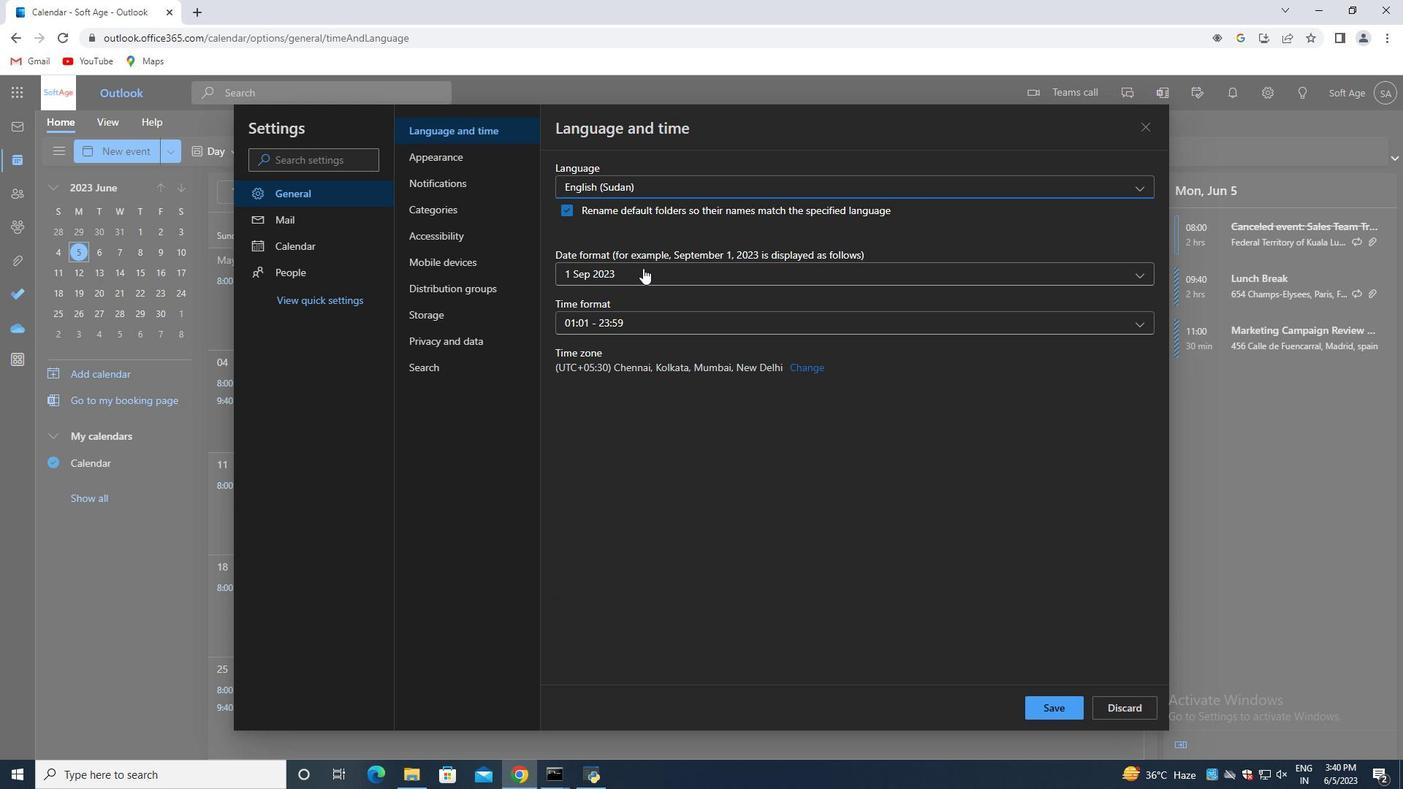 
Action: Mouse moved to (644, 306)
Screenshot: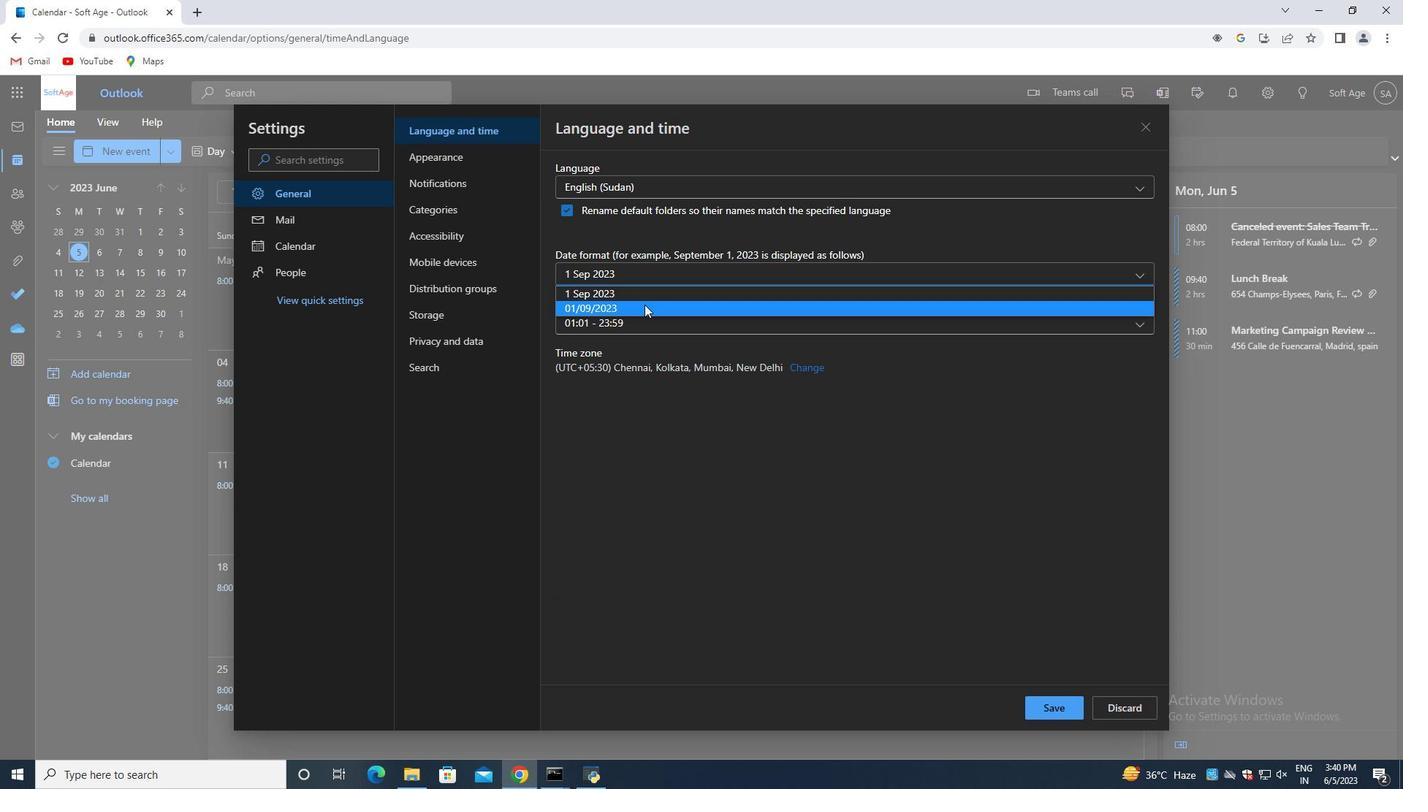 
Action: Mouse pressed left at (644, 306)
Screenshot: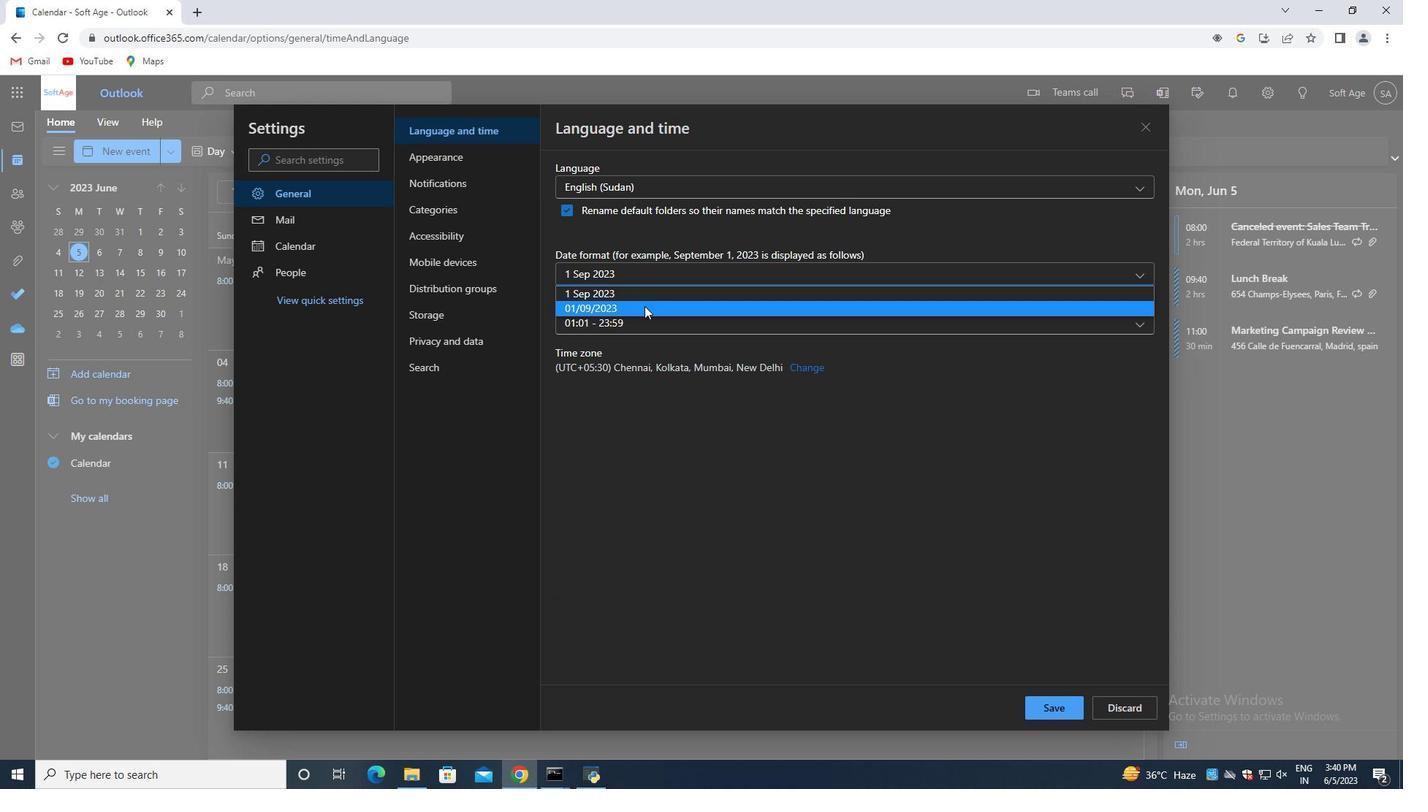 
Action: Mouse moved to (644, 319)
Screenshot: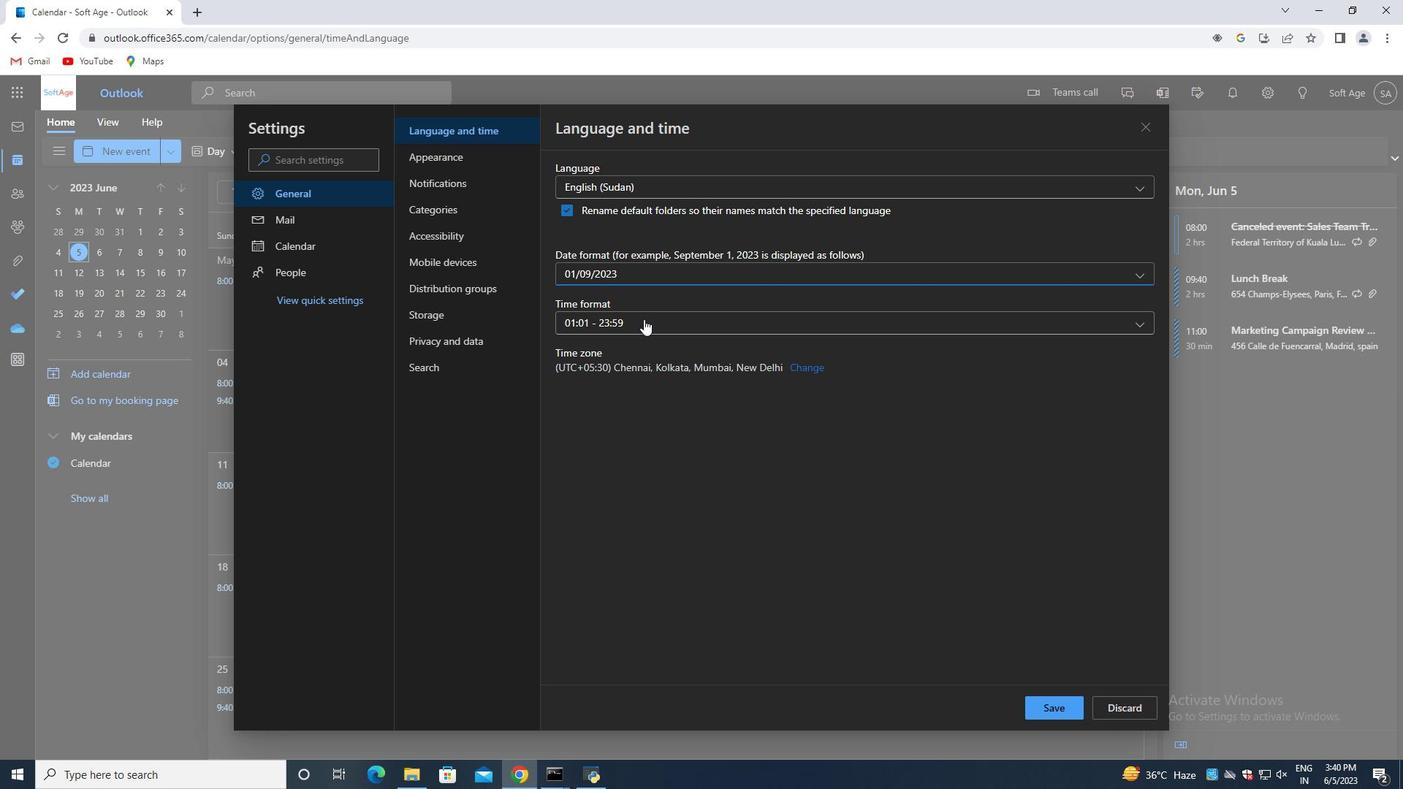 
Action: Mouse pressed left at (644, 319)
Screenshot: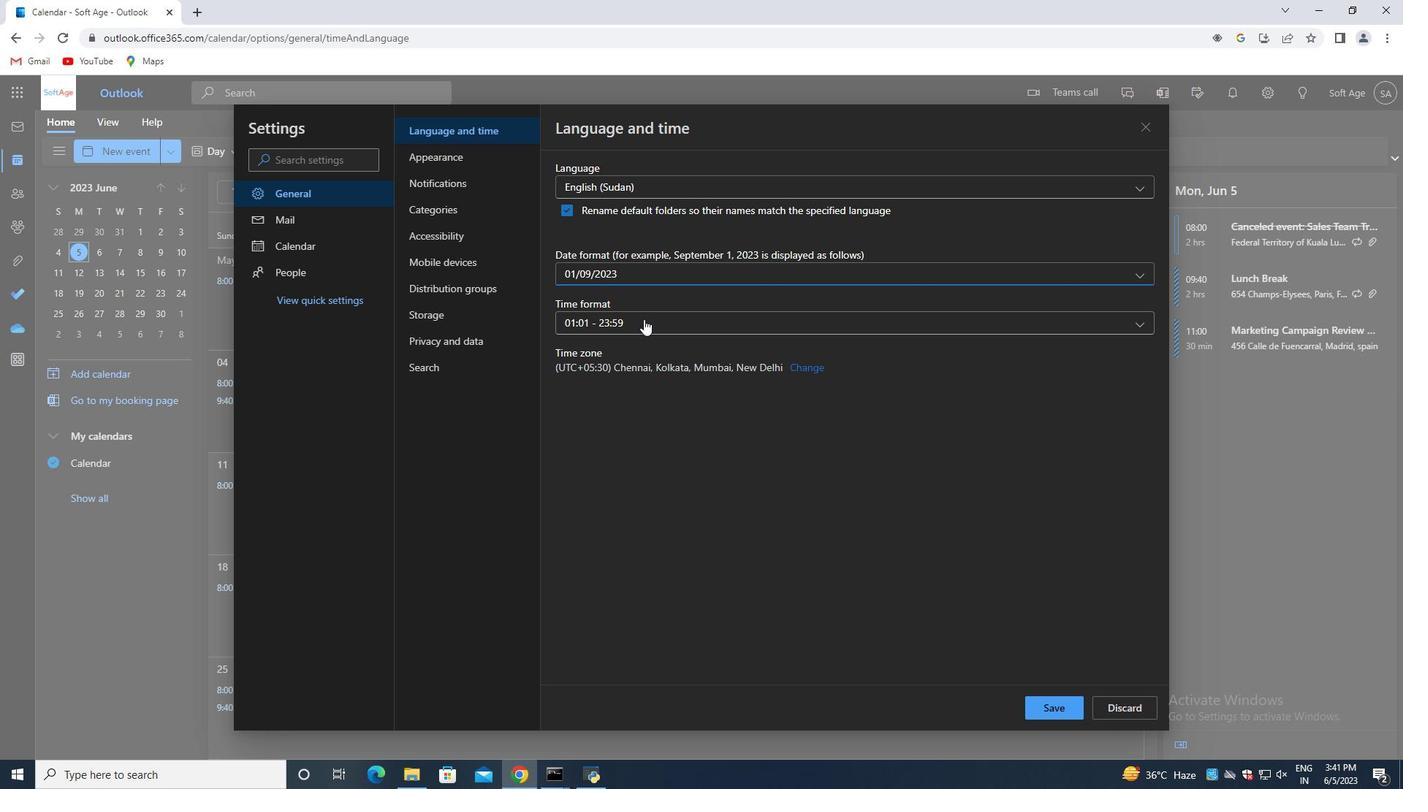 
Action: Mouse moved to (652, 341)
Screenshot: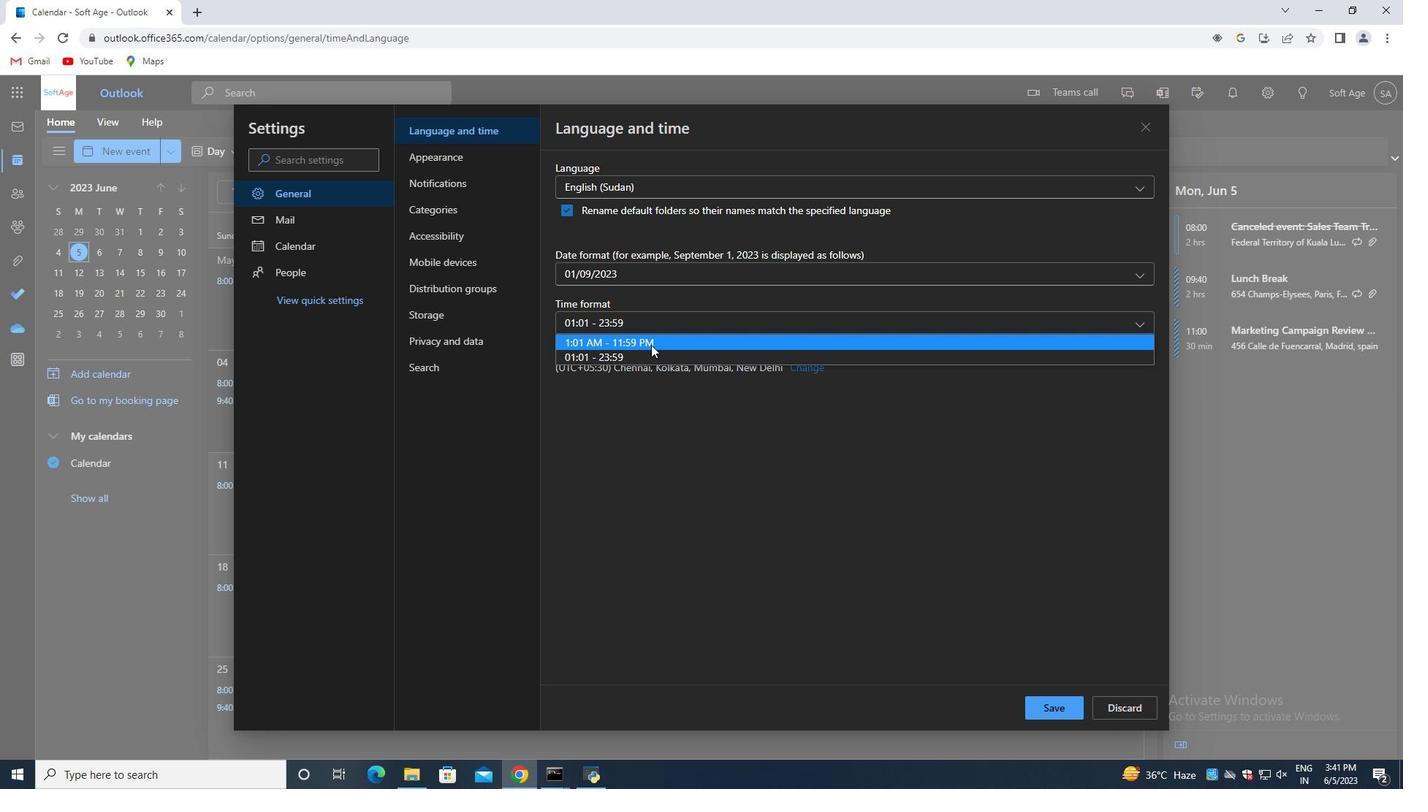 
Action: Mouse pressed left at (652, 341)
Screenshot: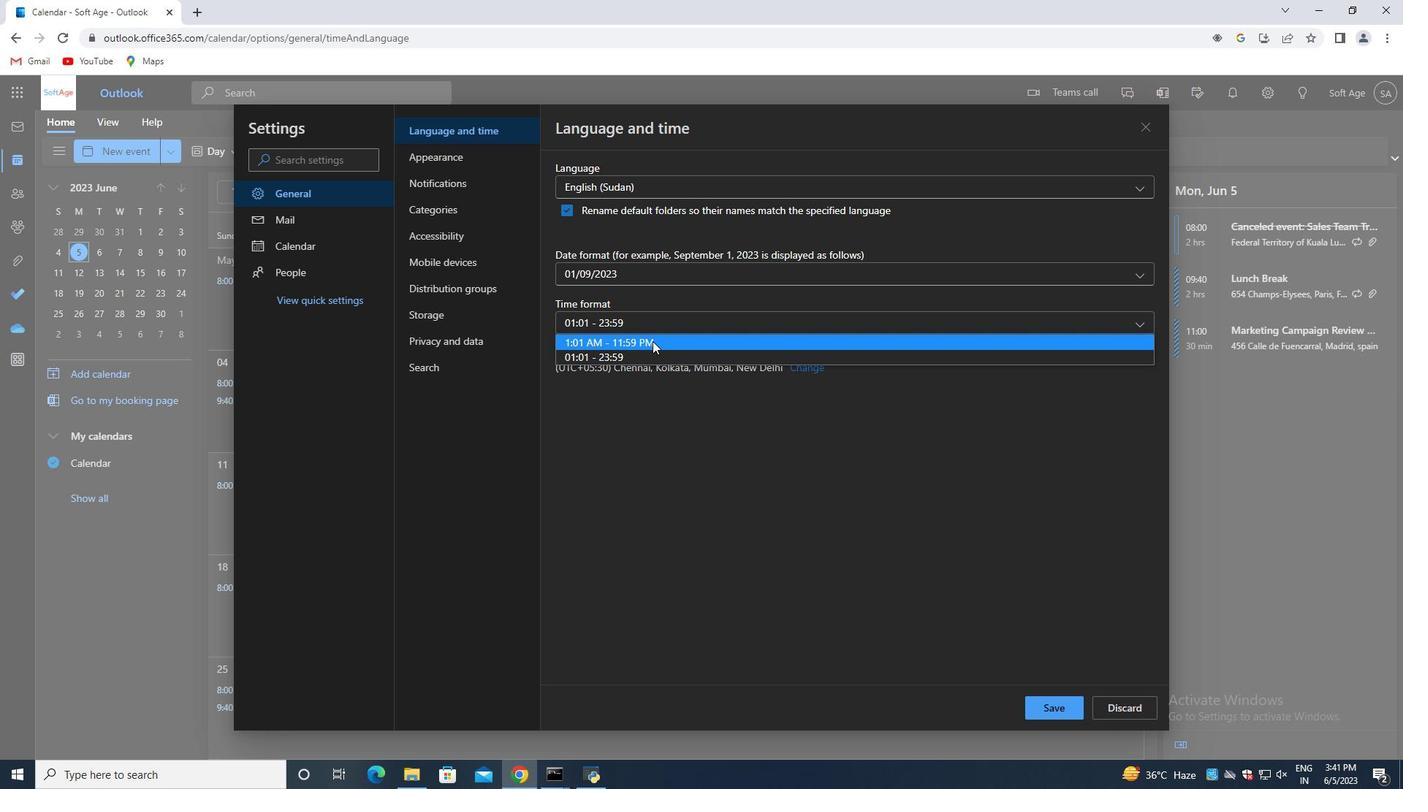 
Action: Mouse moved to (1046, 704)
Screenshot: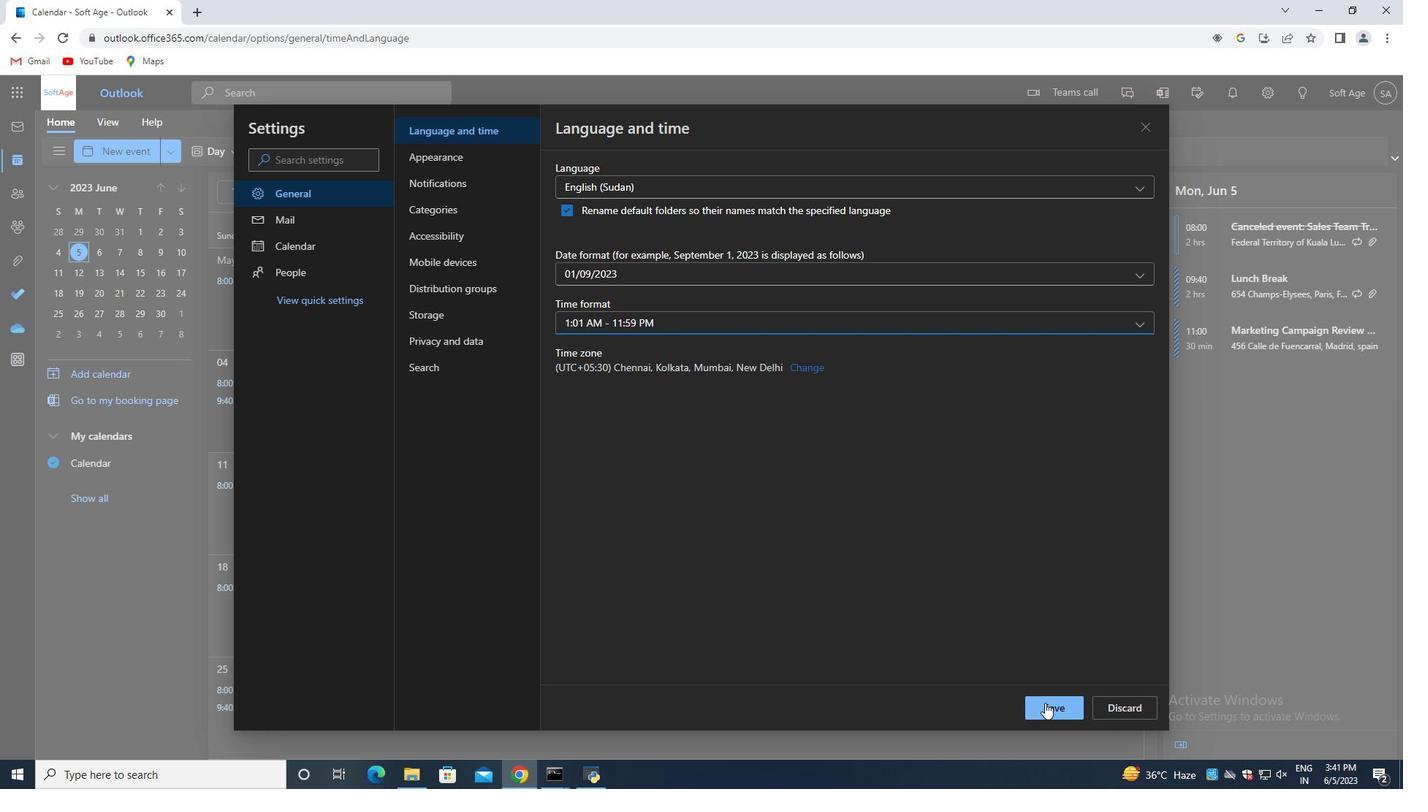 
Action: Mouse pressed left at (1046, 704)
Screenshot: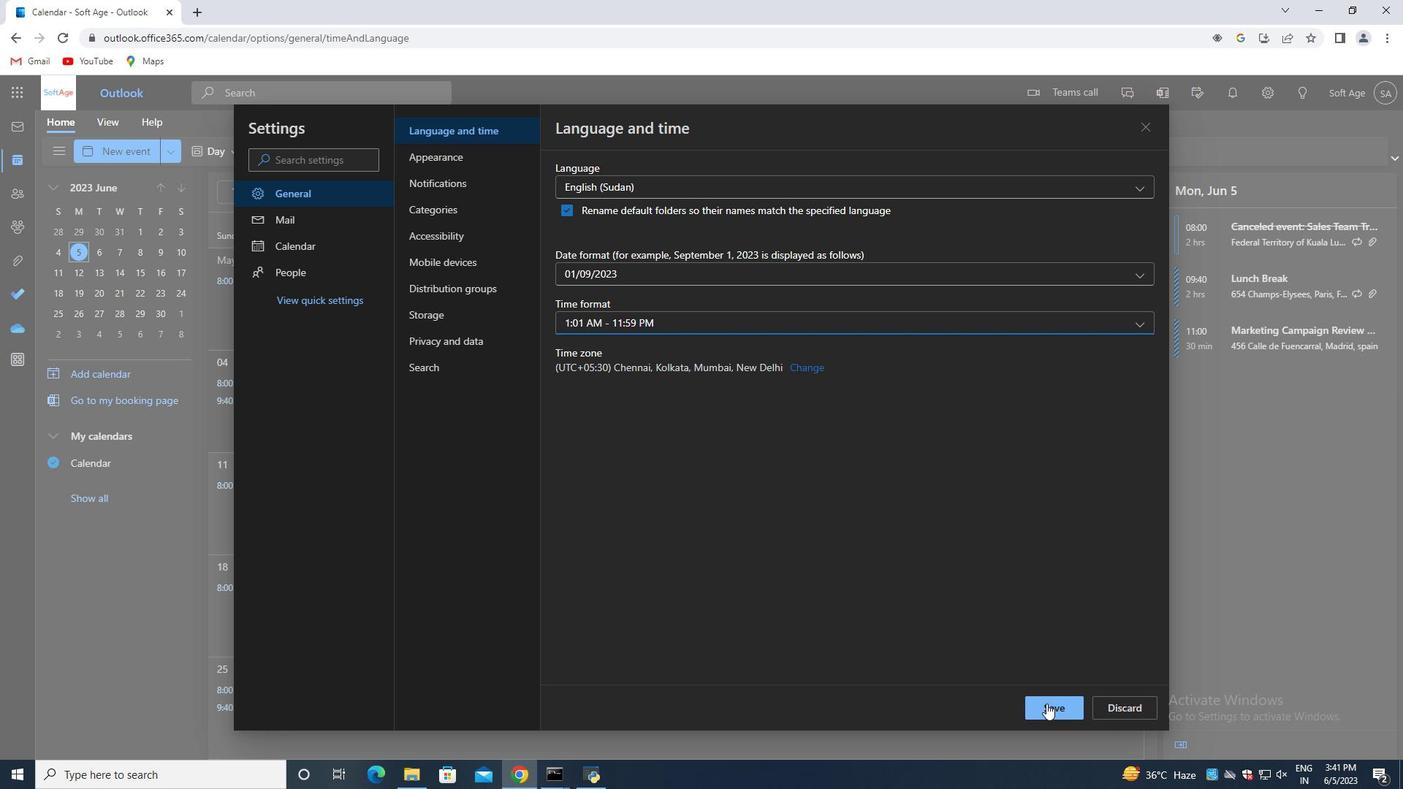 
Action: Mouse moved to (425, 337)
Screenshot: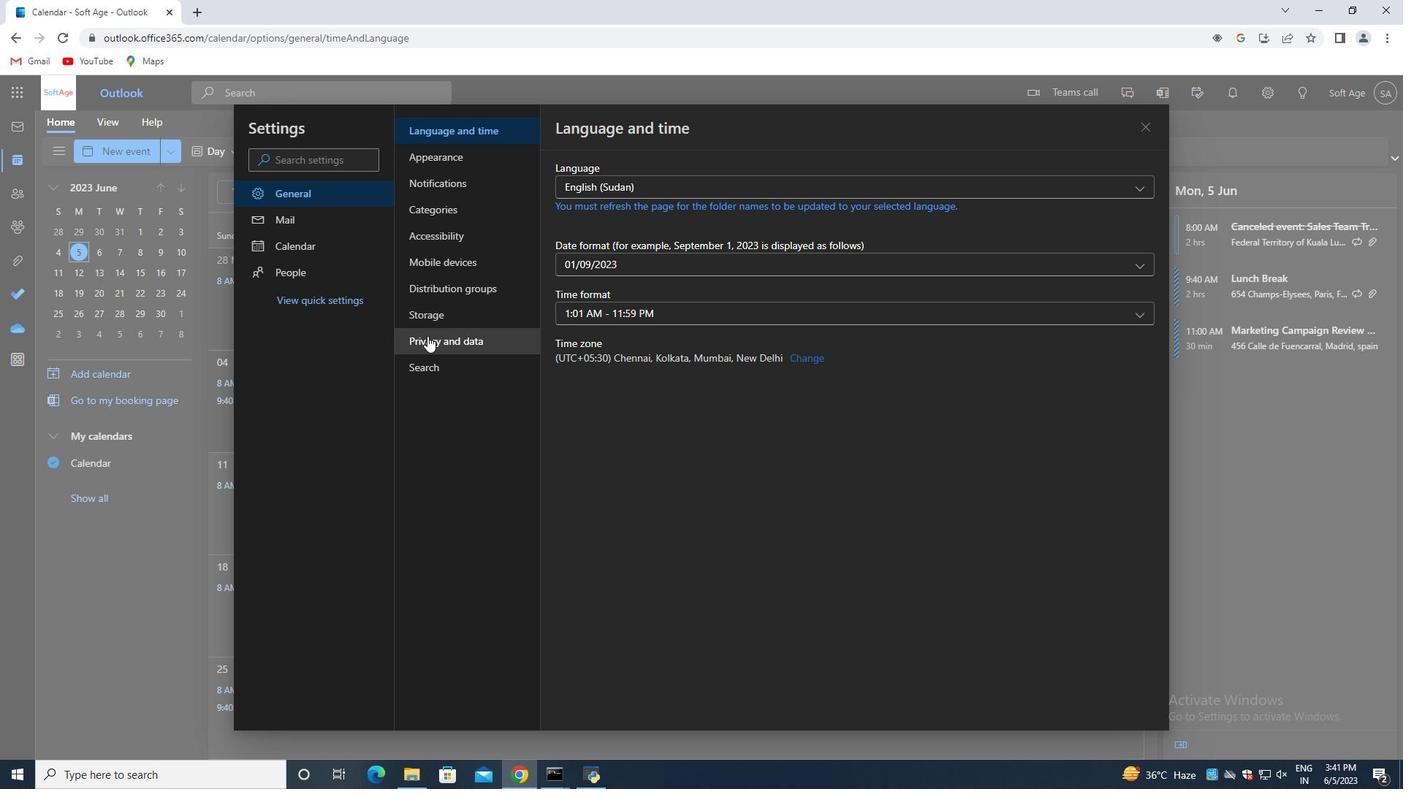 
Action: Mouse pressed left at (425, 337)
Screenshot: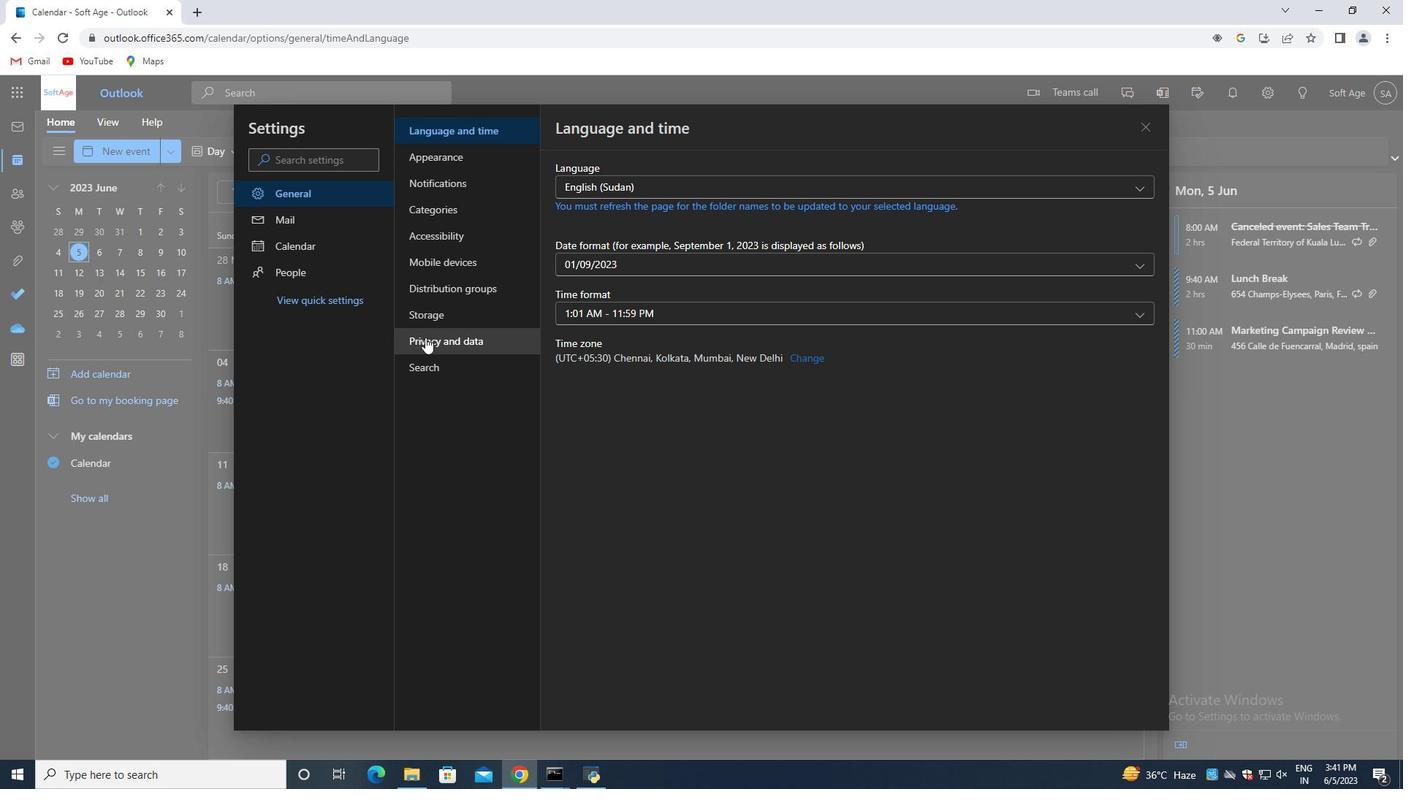 
Action: Mouse moved to (691, 228)
Screenshot: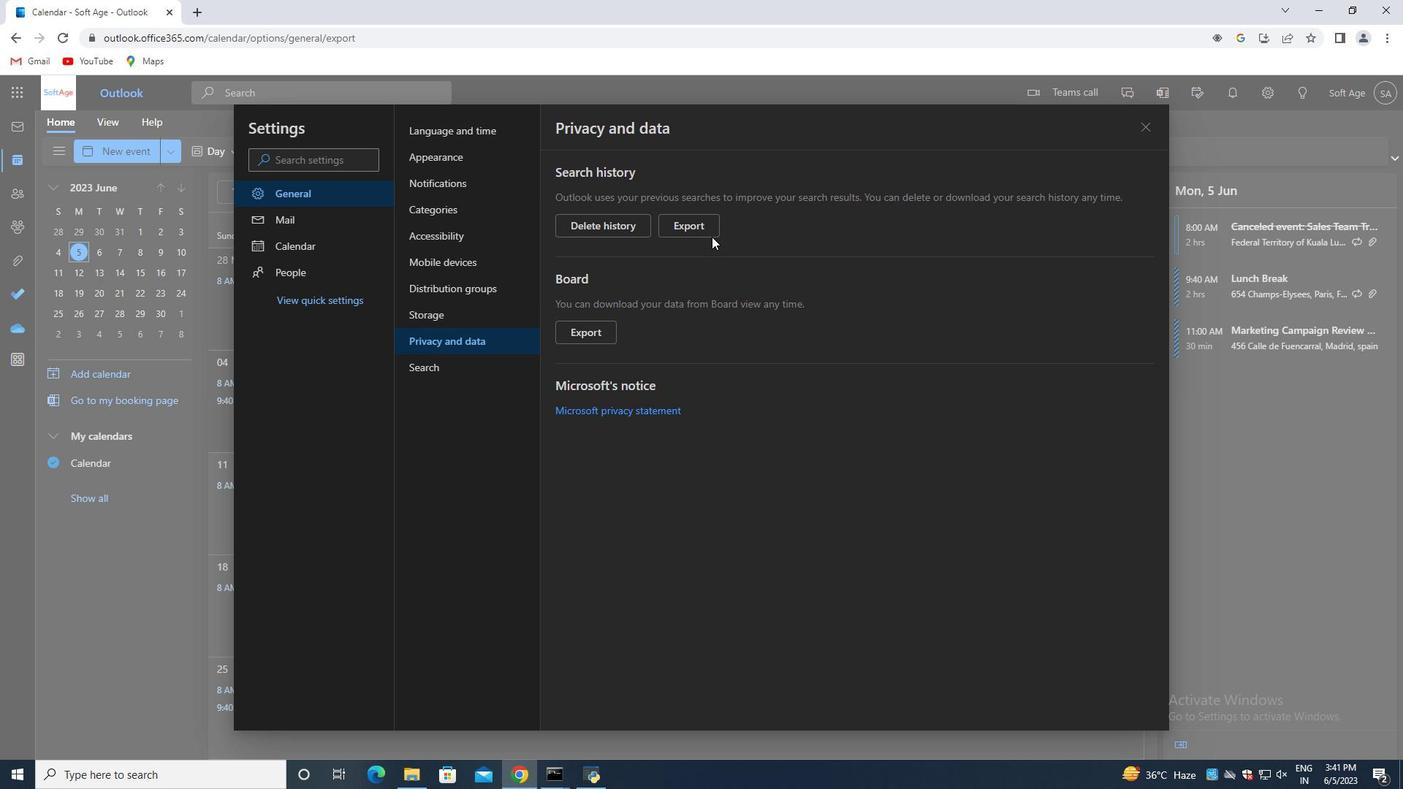 
Action: Mouse pressed left at (691, 228)
Screenshot: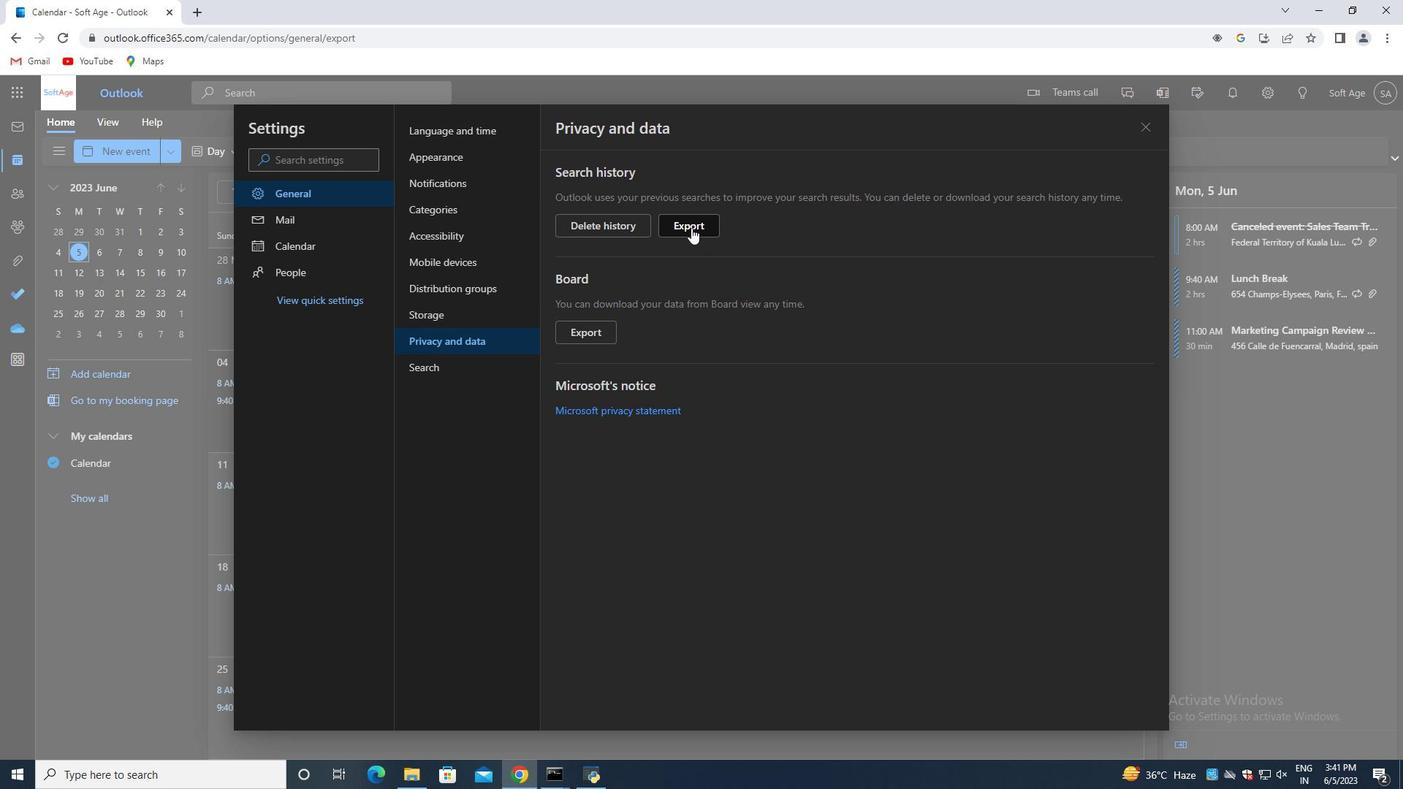 
